 Task: open an excel sheet and write heading  Cash Flow TrackerAdd Dates in a column and its values below  '2023-05-01, 2023-05-03, 2023-05-06, 2023-05-10, 2023-05-15, 2023-05-20, 2023-05-25 & 2023-05-31'Add Descriptions in next column and its values below  Monthly Salary, Grocery Shopping, Dining Out., Utility Bill, Transportation, Entertainment, Miscellaneous & Total. Add Amount in next column and its values below  $2,500, $100, $50, $150, $30, $50, $20& $400. Add Income/ Expense in next column and its values below  Income, Expenses, Expenses, Expenses, Expenses, Expenses & Expenses. Add Balance in next column and its values below  $2,500, $2,400, $2,350, $2,200, $2,170, $2,120, $2,100 & $2100. Save page Attendance Sheet for Weekly Tracking
Action: Mouse moved to (27, 144)
Screenshot: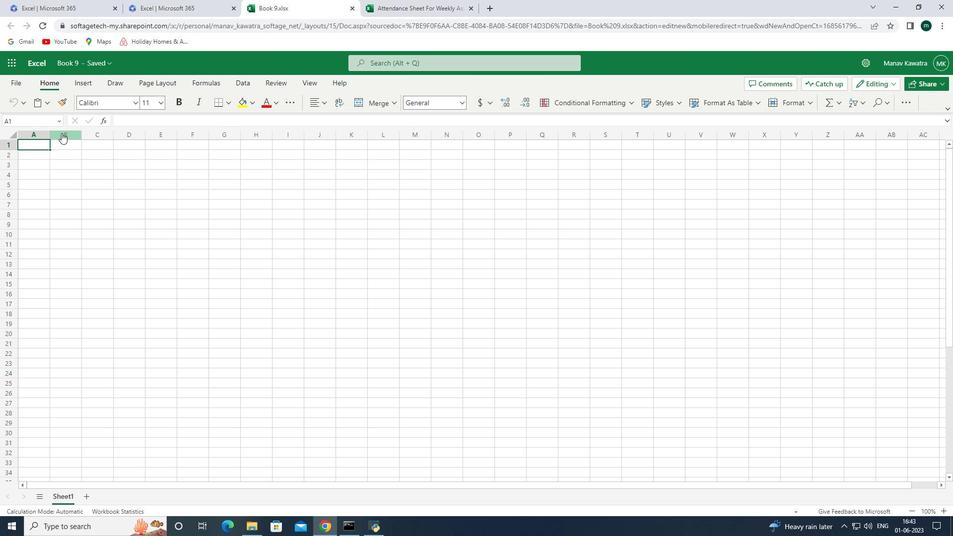 
Action: Mouse pressed left at (27, 144)
Screenshot: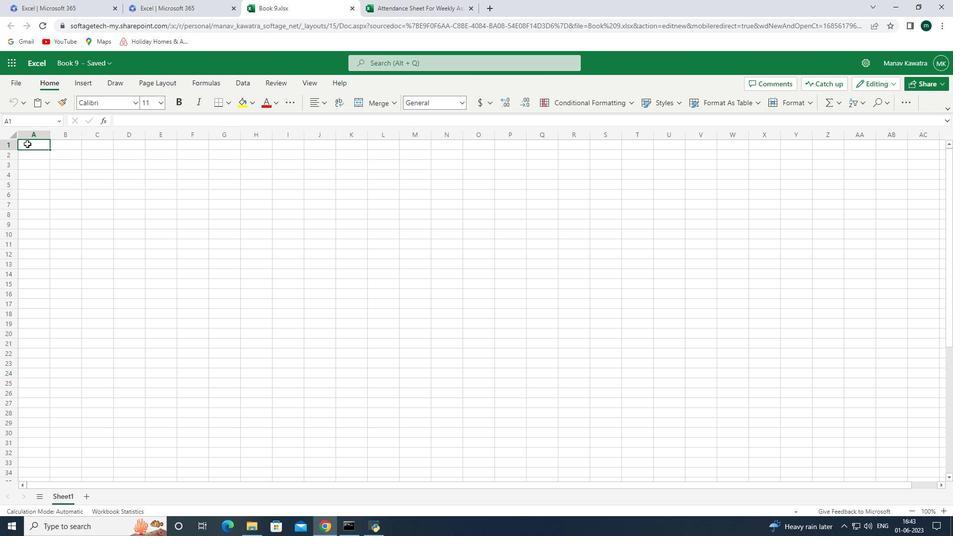 
Action: Key pressed <Key.shift><Key.shift><Key.shift><Key.shift><Key.shift><Key.shift><Key.shift><Key.shift><Key.shift><Key.shift><Key.shift><Key.shift><Key.shift><Key.shift><Key.shift><Key.shift><Key.shift><Key.shift><Key.shift>Cash<Key.space><Key.shift><Key.shift><Key.shift><Key.shift><Key.shift><Key.shift><Key.shift><Key.shift><Key.shift><Key.shift><Key.shift><Key.shift><Key.shift><Key.shift><Key.shift><Key.shift><Key.shift><Key.shift><Key.shift><Key.shift><Key.shift><Key.shift><Key.shift>Flow<Key.space><Key.shift><Key.shift><Key.shift><Key.shift><Key.shift><Key.shift><Key.shift><Key.shift><Key.shift><Key.shift><Key.shift><Key.shift><Key.shift><Key.shift><Key.shift><Key.shift><Key.shift><Key.shift><Key.shift><Key.shift><Key.shift><Key.shift><Key.shift><Key.shift><Key.shift><Key.shift><Key.shift><Key.shift><Key.shift><Key.shift><Key.shift><Key.shift><Key.shift><Key.shift><Key.shift><Key.shift><Key.shift><Key.shift><Key.shift><Key.shift><Key.shift><Key.shift><Key.shift><Key.shift><Key.shift><Key.shift><Key.shift><Key.shift><Key.shift><Key.shift><Key.shift><Key.shift><Key.shift><Key.shift><Key.shift><Key.shift><Key.shift><Key.shift><Key.shift><Key.shift><Key.shift><Key.shift><Key.shift><Key.shift>Tracker<Key.space><Key.enter><Key.shift><Key.shift><Key.shift><Key.shift><Key.shift><Key.shift><Key.shift><Key.shift><Key.shift><Key.shift><Key.shift><Key.shift><Key.shift><Key.shift><Key.shift><Key.shift><Key.shift><Key.shift><Key.shift><Key.shift>Dates<Key.space><Key.enter>2023-05-01<Key.enter>2023-05-03<Key.enter>2023-050<Key.backspace>-06<Key.enter>2023-05-10<Key.enter>2023-05-15<Key.enter>2023-05-20<Key.enter><Key.up><Key.up><Key.up><Key.up><Key.up><Key.up><Key.down><Key.down><Key.down><Key.down><Key.down><Key.down>2023-05-25<Key.enter>25-<Key.backspace><Key.backspace><Key.backspace><Key.backspace><Key.backspace><Key.backspace><Key.backspace><Key.backspace><Key.backspace><Key.backspace><Key.backspace><Key.backspace><Key.backspace><Key.backspace><Key.backspace><Key.backspace><Key.backspace><Key.backspace><Key.backspace><Key.backspace><Key.backspace><Key.backspace><Key.backspace><Key.backspace><Key.backspace><Key.backspace><Key.backspace><Key.backspace><Key.backspace><Key.backspace><Key.backspace><Key.backspace><Key.backspace><Key.backspace>2023-05-31<Key.enter><Key.right><Key.up><Key.up><Key.up><Key.up><Key.up><Key.up><Key.up><Key.up><Key.up><Key.shift><Key.shift><Key.shift>Dw<Key.backspace>escrio<Key.backspace>ptions<Key.enter>
Screenshot: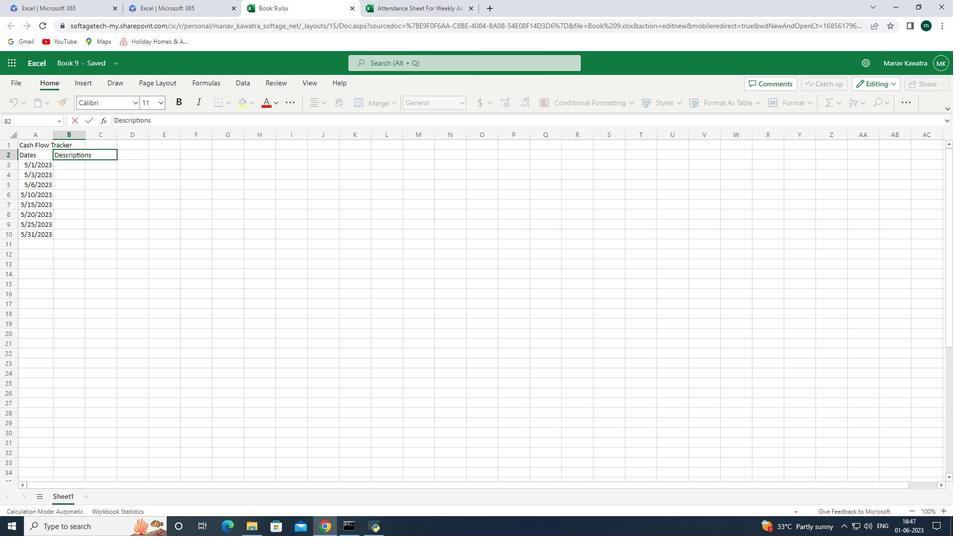 
Action: Mouse moved to (83, 132)
Screenshot: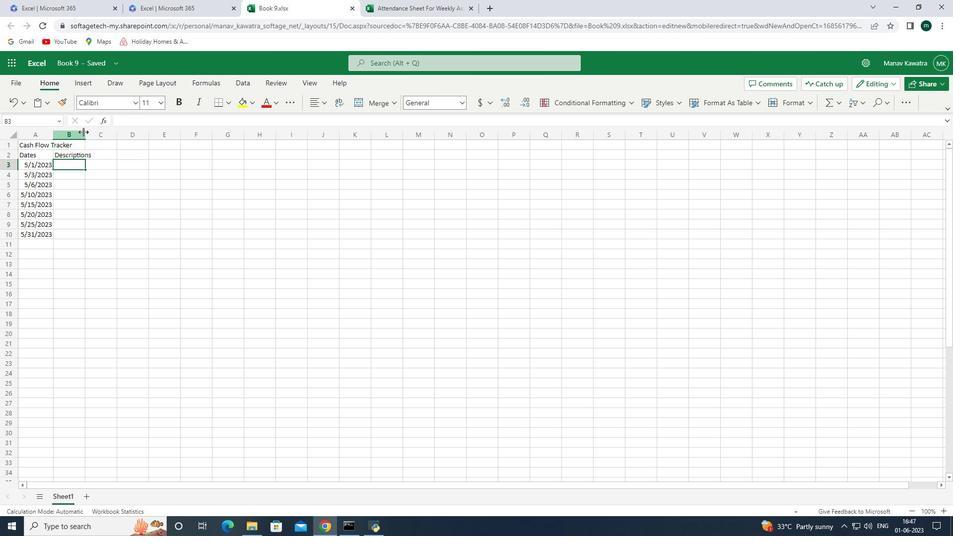 
Action: Mouse pressed left at (83, 132)
Screenshot: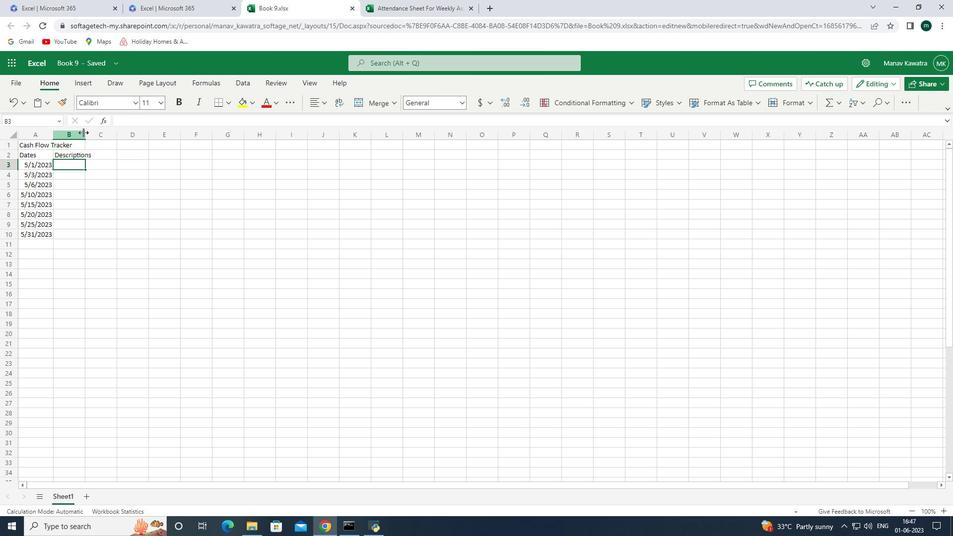 
Action: Mouse pressed left at (83, 132)
Screenshot: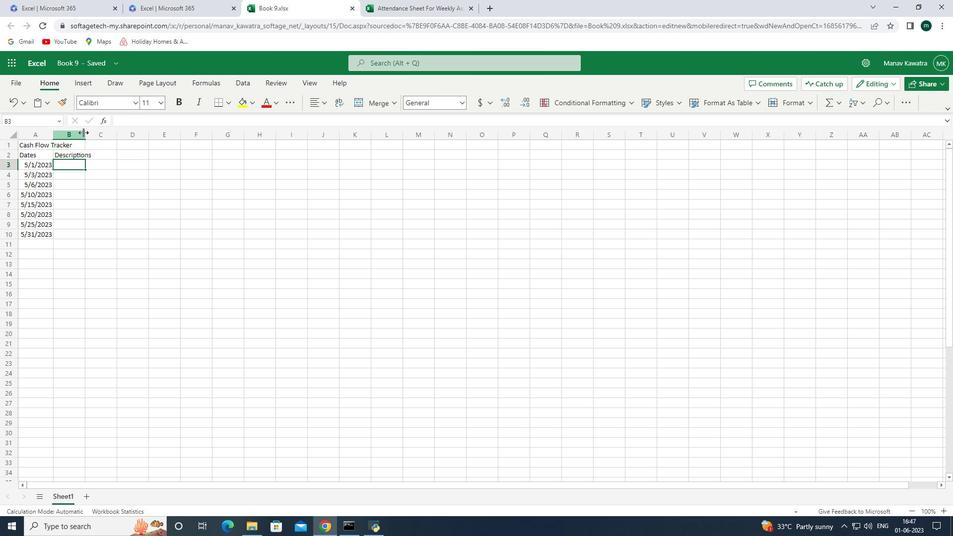 
Action: Mouse moved to (75, 159)
Screenshot: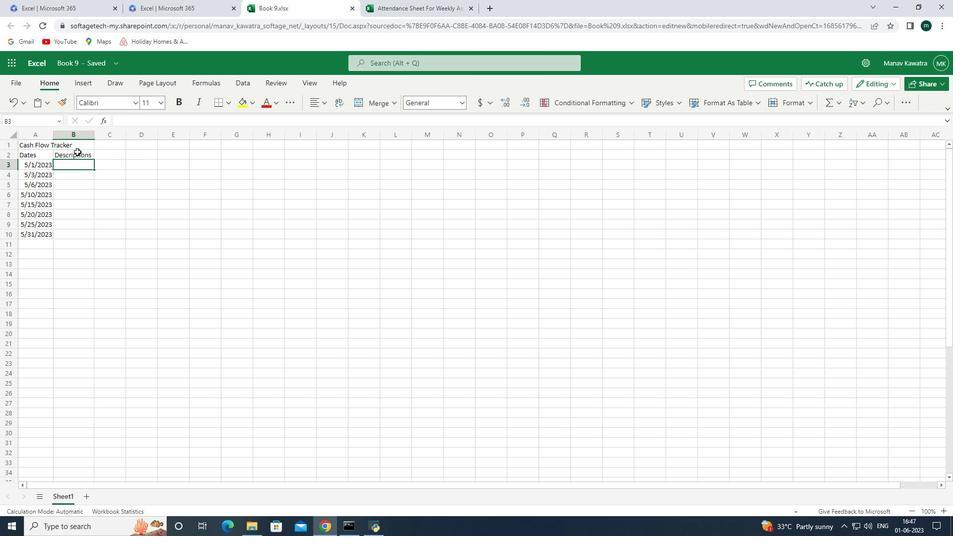
Action: Key pressed <Key.down><Key.up><Key.down><Key.up><Key.shift><Key.shift><Key.shift><Key.shift><Key.shift><Key.shift><Key.shift><Key.shift><Key.shift><Key.shift>Mm<Key.backspace><Key.shift>On<Key.backspace><Key.backspace>ontg<Key.backspace>h<Key.space><Key.backspace>ly<Key.space><Key.shift>Sa;a<Key.backspace><Key.backspace>laar<Key.backspace><Key.backspace>ry<Key.space><Key.enter><Key.shift>Grocery<Key.space><Key.shift><Key.shift><Key.shift><Key.shift><Key.shift><Key.shift><Key.shift><Key.shift><Key.shift><Key.shift><Key.shift><Key.shift><Key.shift><Key.shift><Key.shift><Key.shift><Key.shift><Key.shift><Key.shift><Key.shift><Key.shift><Key.shift><Key.shift>Shopping<Key.space><Key.enter><Key.shift><Key.shift><Key.shift><Key.shift><Key.shift><Key.shift><Key.shift><Key.shift>Dining<Key.space><Key.shift>Out<Key.space><Key.enter><Key.shift><Key.shift><Key.shift>Utili<Key.backspace><Key.backspace>lity<Key.space><Key.shift><Key.shift><Key.shift><Key.shift><Key.shift><Key.shift><Key.shift><Key.shift><Key.shift><Key.shift><Key.shift><Key.shift><Key.shift><Key.shift><Key.shift><Key.shift><Key.shift><Key.shift><Key.shift><Key.shift><Key.shift><Key.shift><Key.shift><Key.shift><Key.shift><Key.shift><Key.shift><Key.shift><Key.shift><Key.shift><Key.shift><Key.shift><Key.shift><Key.shift><Key.shift><Key.shift><Key.shift><Key.shift><Key.shift><Key.shift><Key.shift><Key.shift><Key.shift><Key.shift><Key.shift><Key.shift><Key.shift><Key.shift><Key.shift><Key.shift><Key.shift><Key.shift><Key.shift><Key.shift><Key.shift><Key.shift><Key.shift><Key.shift><Key.shift><Key.shift><Key.shift><Key.shift>Bill<Key.enter><Key.shift>Transportatiom<Key.backspace><Key.enter><Key.up>
Screenshot: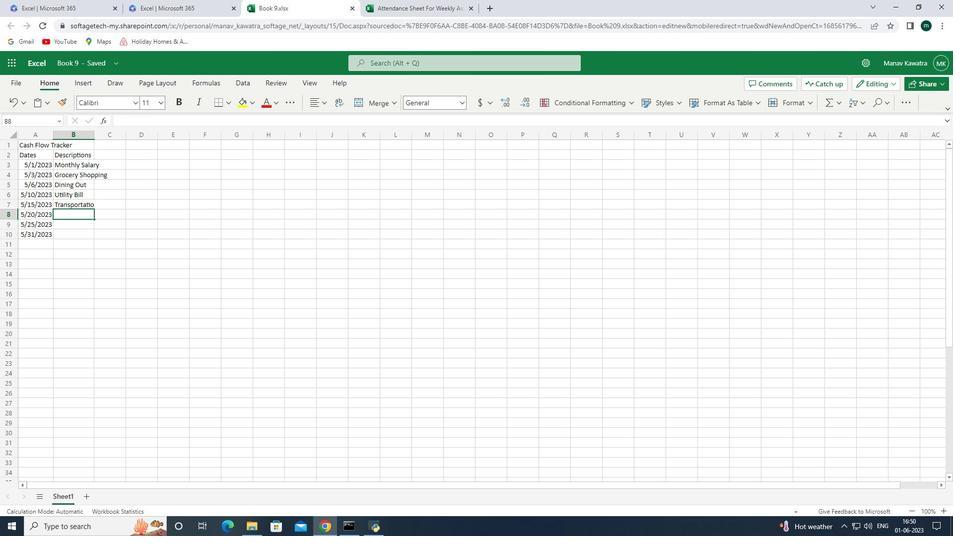 
Action: Mouse moved to (70, 206)
Screenshot: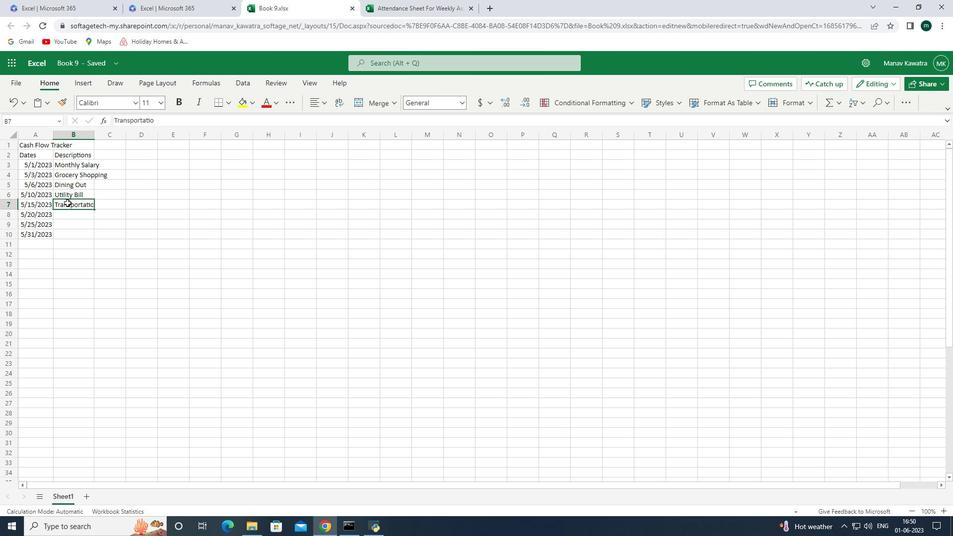 
Action: Mouse pressed left at (70, 206)
Screenshot: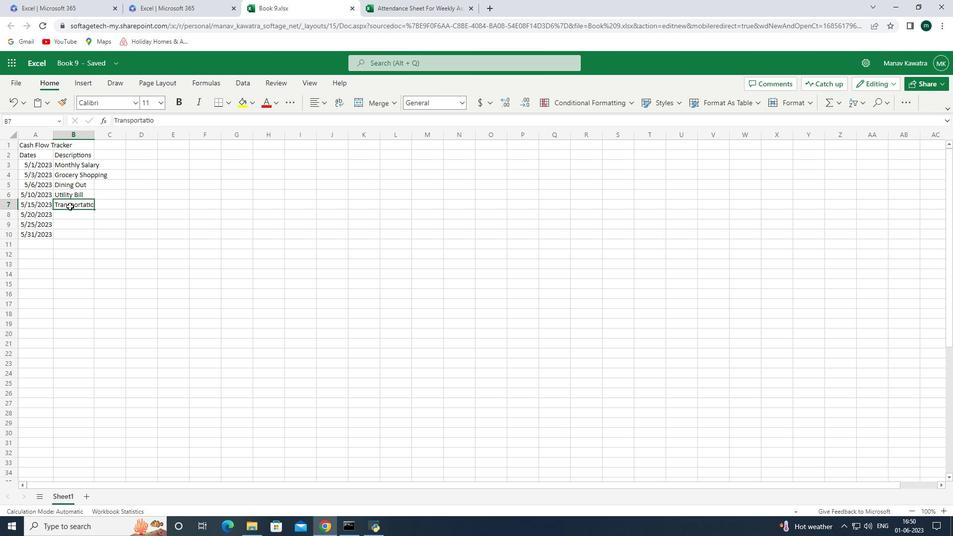 
Action: Mouse pressed left at (70, 206)
Screenshot: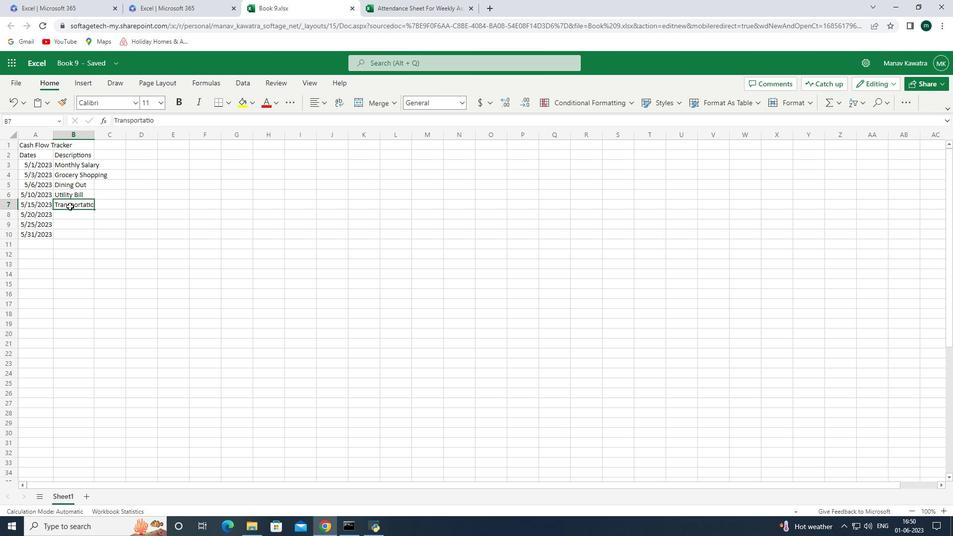 
Action: Key pressed n<Key.enter><Key.space><Key.shift><Key.shift><Key.shift><Key.shift><Key.shift><Key.shift><Key.shift><Key.shift><Key.shift><Key.shift><Key.shift><Key.shift><Key.shift><Key.shift><Key.shift><Key.shift><Key.shift><Key.shift><Key.shift><Key.shift><Key.shift><Key.shift><Key.shift>Entertaing<Key.backspace>ment<Key.space><Key.enter>mi<Key.backspace><Key.backspace><Key.shift_r><Key.shift_r><Key.shift_r><Key.shift_r><Key.shift_r><Key.shift_r><Key.shift_r><Key.shift_r>Miscellaneous<Key.space><Key.enter><Key.up><Key.down><Key.shift>Total<Key.enter>
Screenshot: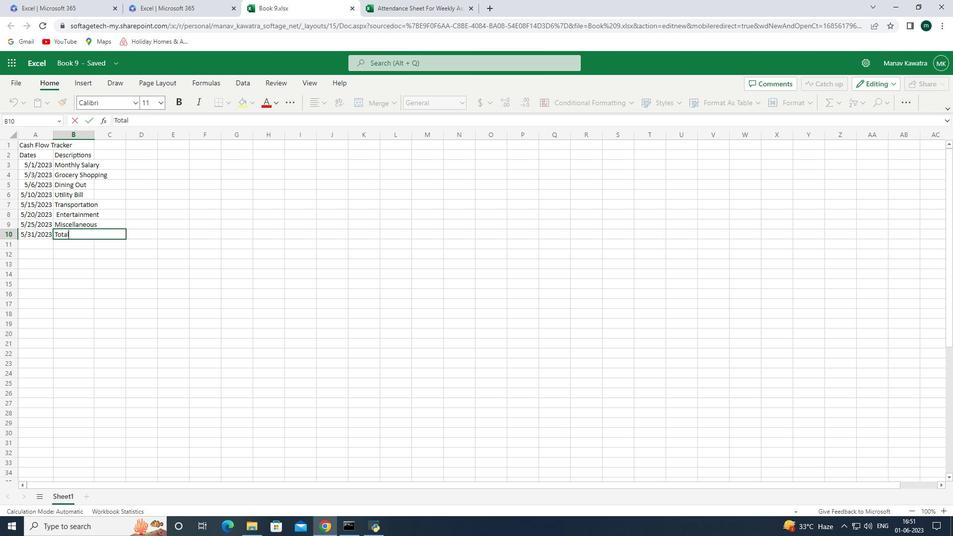
Action: Mouse moved to (53, 136)
Screenshot: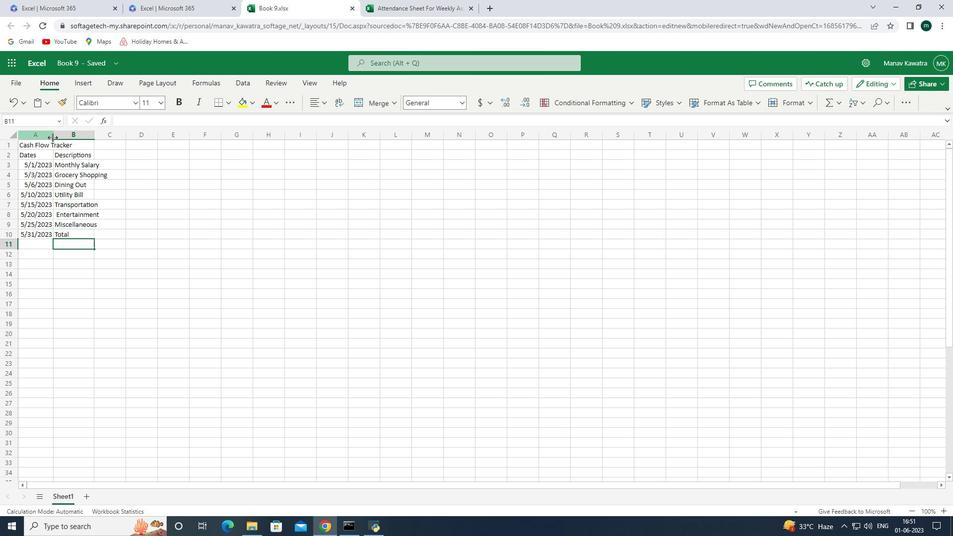 
Action: Mouse pressed left at (53, 136)
Screenshot: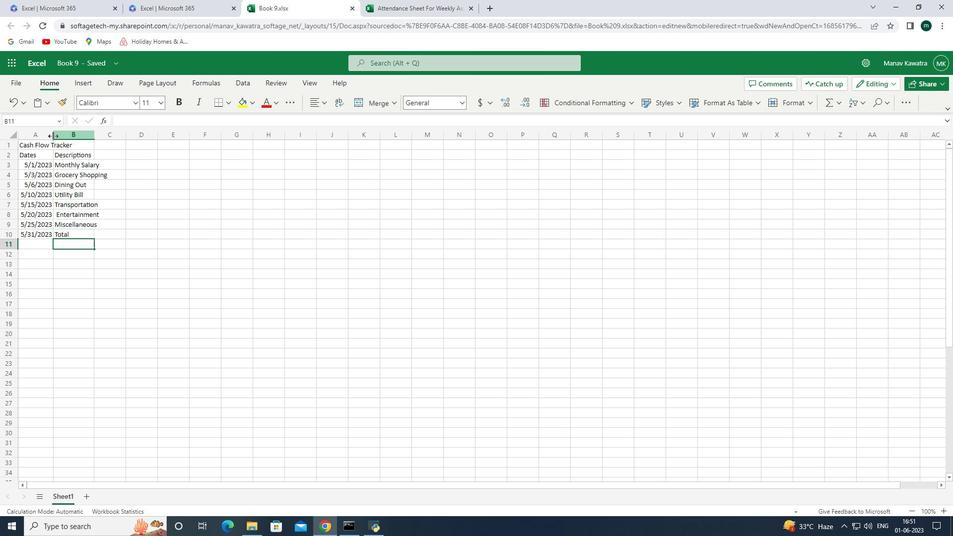 
Action: Mouse pressed left at (53, 136)
Screenshot: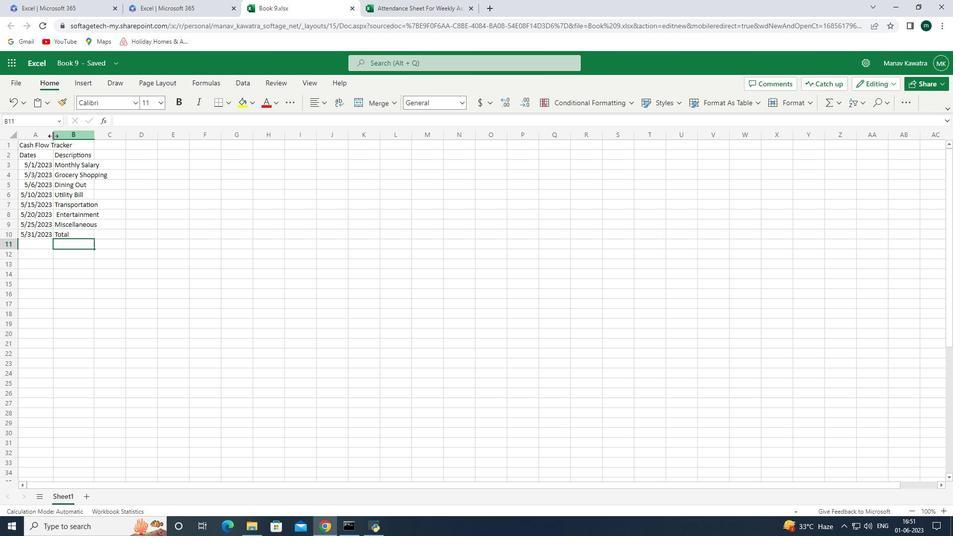 
Action: Mouse moved to (116, 134)
Screenshot: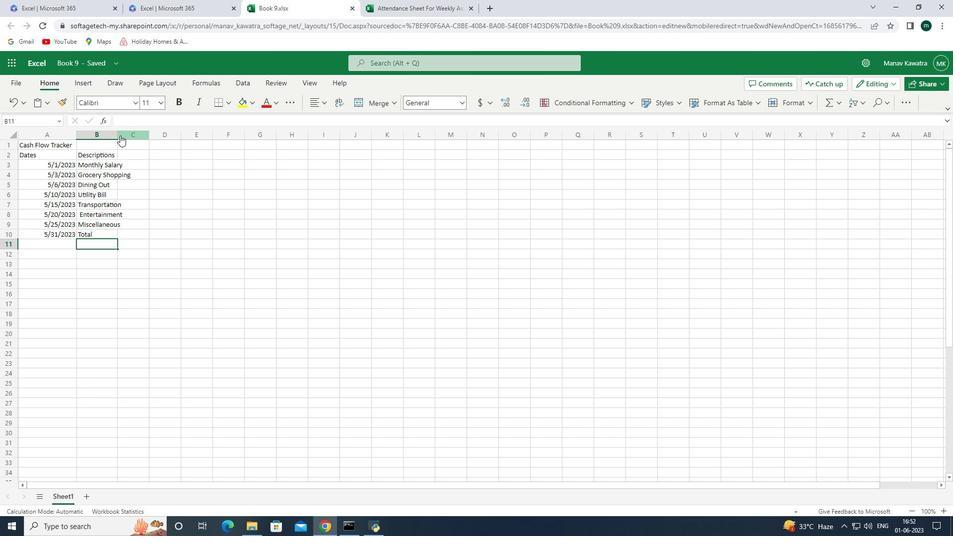 
Action: Mouse pressed left at (116, 134)
Screenshot: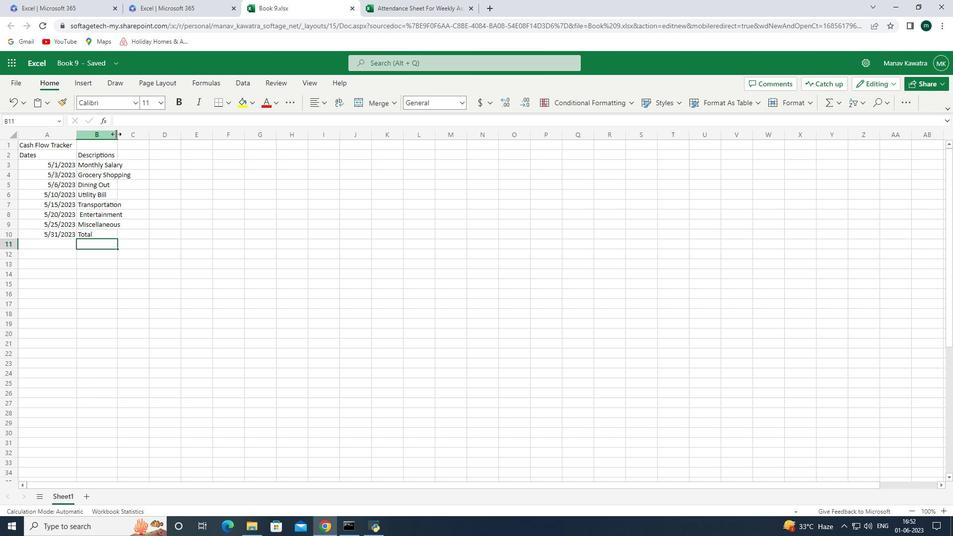 
Action: Mouse pressed left at (116, 134)
Screenshot: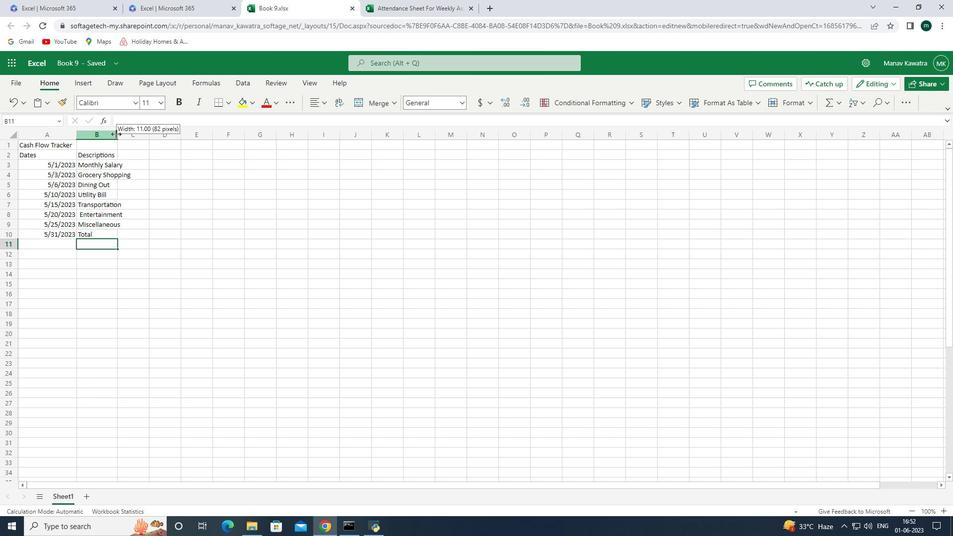 
Action: Mouse moved to (76, 132)
Screenshot: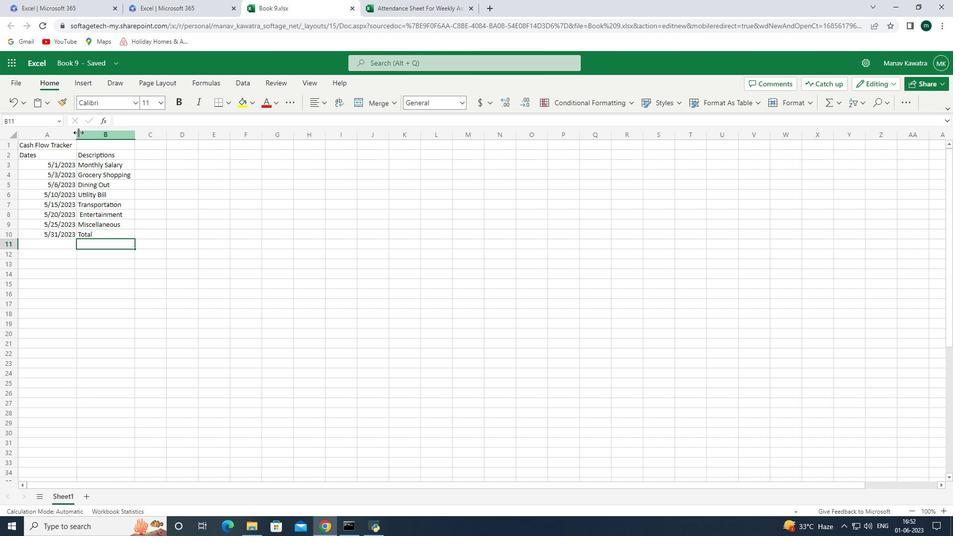 
Action: Mouse pressed left at (76, 132)
Screenshot: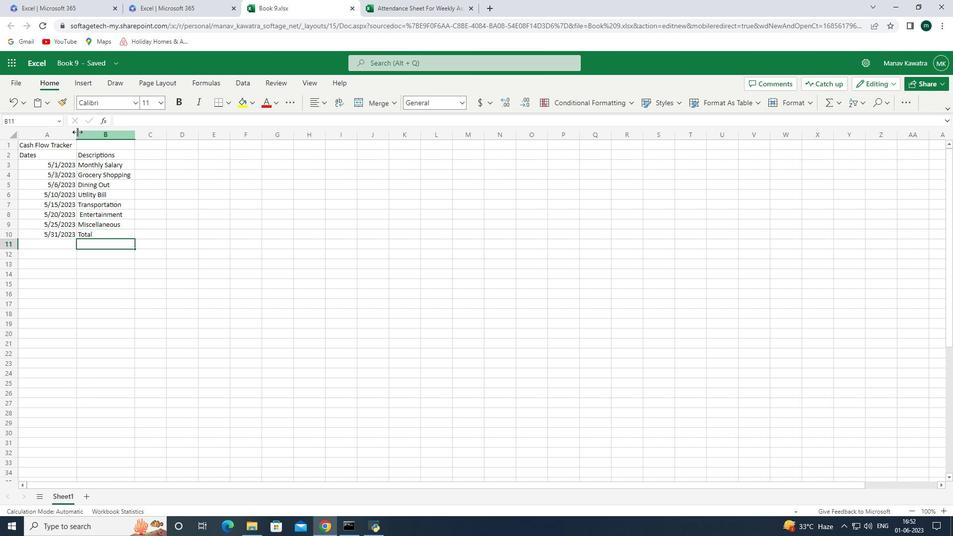 
Action: Mouse moved to (144, 157)
Screenshot: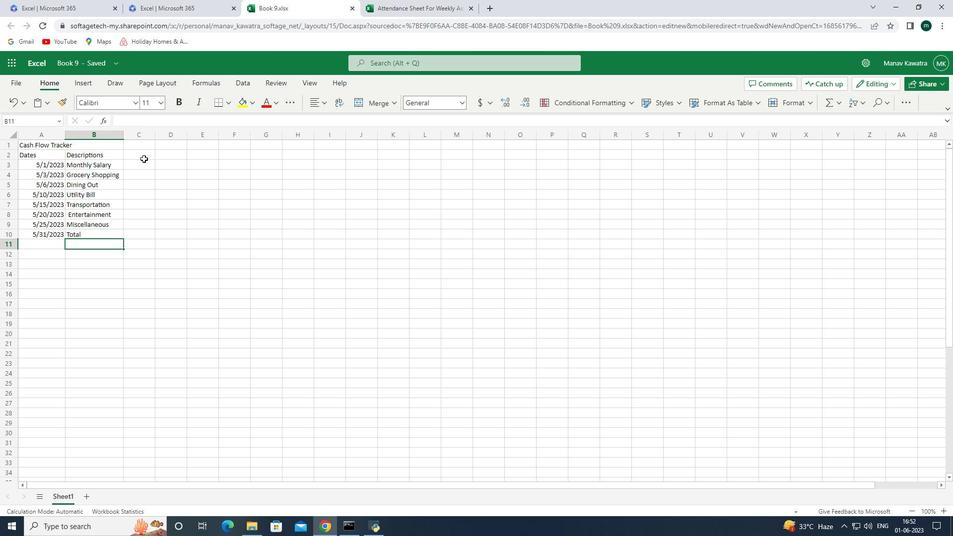 
Action: Mouse pressed left at (144, 157)
Screenshot: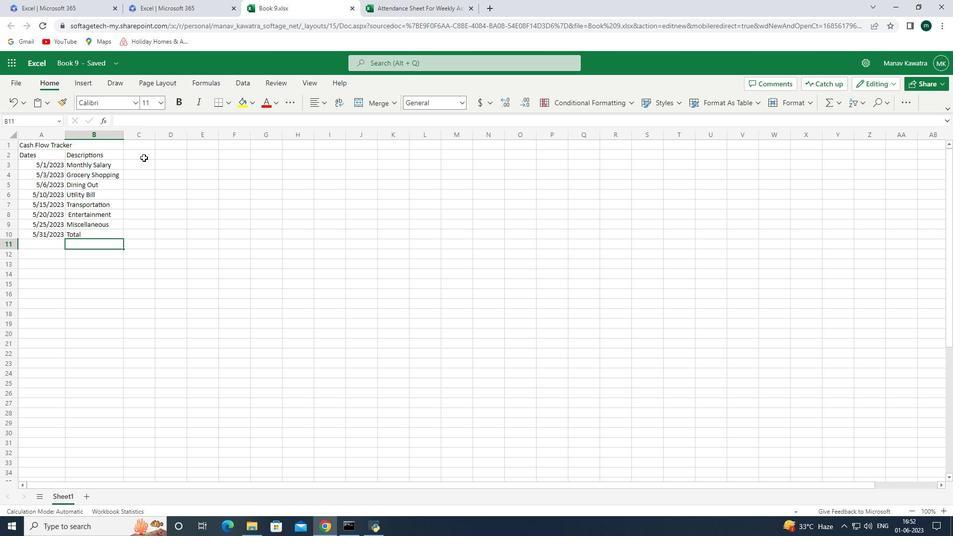 
Action: Mouse moved to (144, 157)
Screenshot: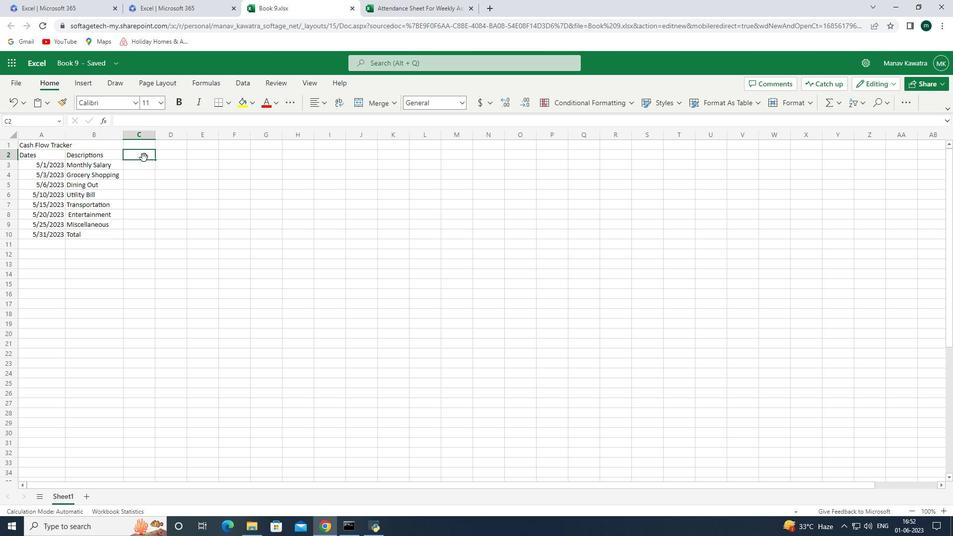 
Action: Key pressed <Key.down><Key.down><Key.up><Key.up><Key.down><Key.shift><Key.shift><Key.shift><Key.shift><Key.shift><Key.shift><Key.shift><Key.shift><Key.shift><Key.shift><Key.shift><Key.shift><Key.shift><Key.shift><Key.shift><Key.shift><Key.shift><Key.shift><Key.shift><Key.shift><Key.shift><Key.shift><Key.shift><Key.shift><Key.shift><Key.shift><Key.up><Key.shift><Key.shift><Key.shift><Key.shift><Key.shift><Key.shift><Key.shift><Key.shift><Key.shift><Key.shift><Key.shift>Amount<Key.space><Key.space><Key.space><Key.backspace><Key.backspace><Key.down>4<Key.backspace><Key.shift><Key.shift><Key.shift><Key.shift><Key.shift><Key.shift><Key.shift><Key.shift><Key.shift><Key.shift><Key.shift><Key.shift><Key.shift><Key.shift><Key.shift><Key.shift><Key.shift><Key.shift>$2,500<Key.enter><Key.shift><Key.shift><Key.shift><Key.shift><Key.shift><Key.shift><Key.shift><Key.shift><Key.shift><Key.shift><Key.shift><Key.shift>$100<Key.enter><Key.shift><Key.shift><Key.shift><Key.shift><Key.shift><Key.shift><Key.shift><Key.shift><Key.shift><Key.shift><Key.shift><Key.shift><Key.shift><Key.shift><Key.shift><Key.shift><Key.shift><Key.shift><Key.shift><Key.shift><Key.shift><Key.shift><Key.shift><Key.shift><Key.shift><Key.shift><Key.shift>$50<Key.enter><Key.shift><Key.shift><Key.shift><Key.shift><Key.shift><Key.shift>$150<Key.enter><Key.shift><Key.shift><Key.shift><Key.shift><Key.shift><Key.shift><Key.shift><Key.shift><Key.shift><Key.shift><Key.shift><Key.shift><Key.shift><Key.shift>$30<Key.enter><Key.shift><Key.shift><Key.shift><Key.shift><Key.shift><Key.shift><Key.shift><Key.shift><Key.shift><Key.shift><Key.shift><Key.shift><Key.shift><Key.shift><Key.shift><Key.shift><Key.shift><Key.shift><Key.shift><Key.shift><Key.shift><Key.shift><Key.shift><Key.shift><Key.shift><Key.shift><Key.shift><Key.shift><Key.shift><Key.shift>$50<Key.enter><Key.shift><Key.shift><Key.shift><Key.shift><Key.shift><Key.shift><Key.shift><Key.shift><Key.shift><Key.shift><Key.shift><Key.shift><Key.shift><Key.shift><Key.shift><Key.shift><Key.shift><Key.shift><Key.shift><Key.shift><Key.shift><Key.shift><Key.shift><Key.shift><Key.shift><Key.shift><Key.shift><Key.shift><Key.shift><Key.shift><Key.shift><Key.shift><Key.shift><Key.shift><Key.shift><Key.shift><Key.shift><Key.shift><Key.shift><Key.shift><Key.shift><Key.shift><Key.shift><Key.shift><Key.shift><Key.shift><Key.shift><Key.shift><Key.shift><Key.shift><Key.shift><Key.shift><Key.shift><Key.shift><Key.shift><Key.shift><Key.shift><Key.shift><Key.shift><Key.shift>$20<Key.enter><Key.shift><Key.shift><Key.shift><Key.shift><Key.shift><Key.shift><Key.shift><Key.shift><Key.shift><Key.shift><Key.shift><Key.shift><Key.shift><Key.shift><Key.shift><Key.shift><Key.shift><Key.shift><Key.shift><Key.shift><Key.shift><Key.shift><Key.shift>$400<Key.enter><Key.right><Key.up><Key.up><Key.up><Key.up><Key.up><Key.up><Key.up><Key.up><Key.up><Key.shift><Key.shift><Key.shift><Key.shift><Key.shift><Key.shift><Key.shift><Key.shift><Key.shift><Key.shift><Key.shift><Key.shift><Key.shift><Key.shift><Key.shift><Key.shift><Key.shift><Key.shift><Key.shift><Key.shift><Key.shift>Add<Key.space>i<Key.backspace><Key.shift><Key.shift><Key.shift><Key.shift><Key.shift><Key.shift>Income/<Key.space><Key.shift>Expense<Key.space><Key.enter>
Screenshot: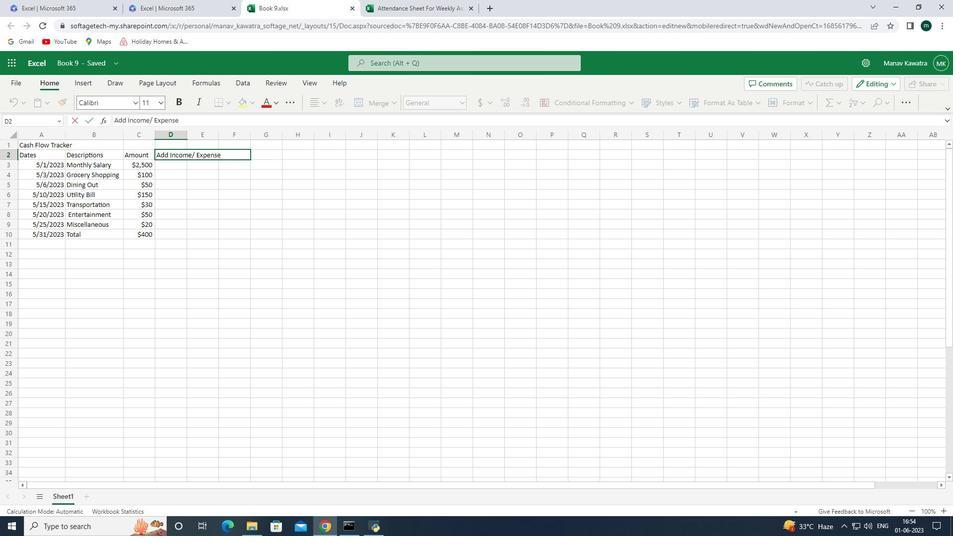 
Action: Mouse moved to (187, 132)
Screenshot: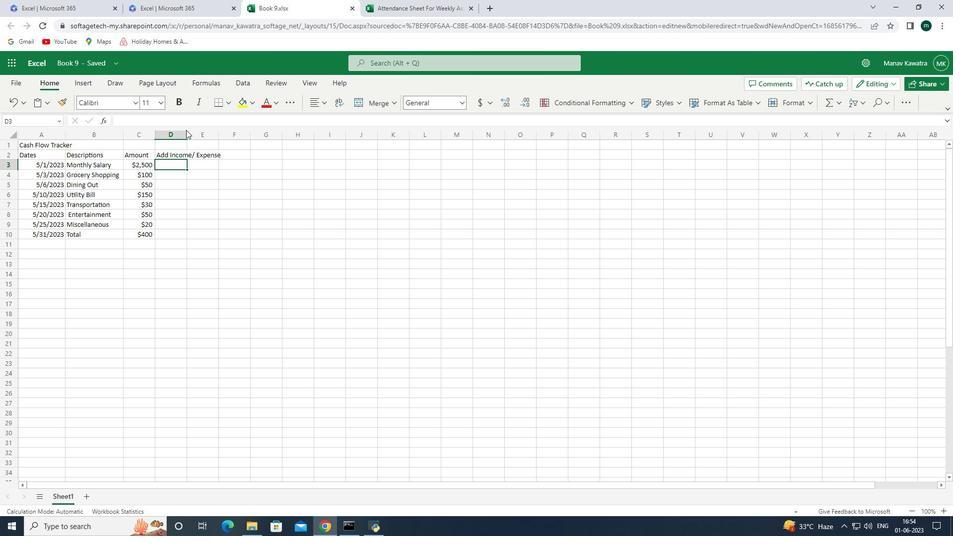 
Action: Mouse pressed left at (187, 132)
Screenshot: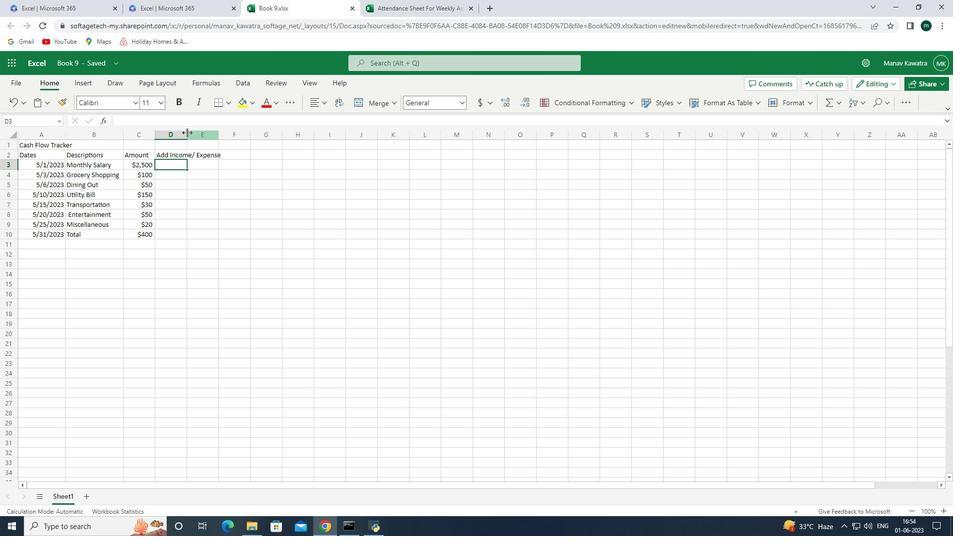 
Action: Mouse pressed left at (187, 132)
Screenshot: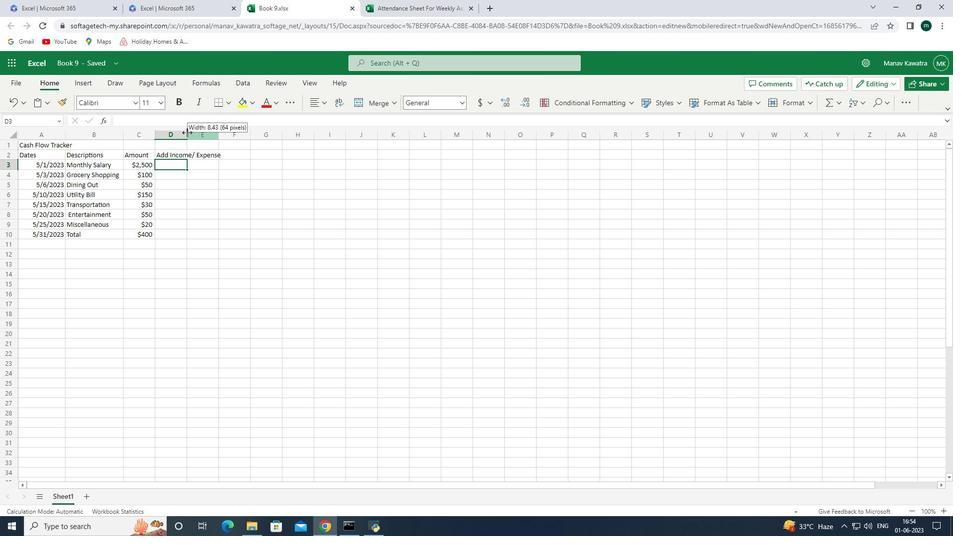 
Action: Mouse moved to (195, 154)
Screenshot: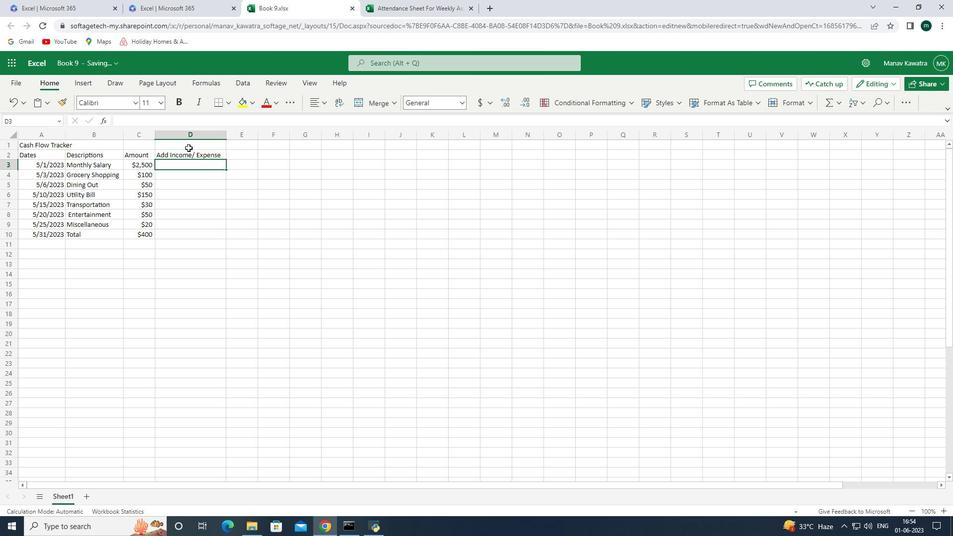 
Action: Key pressed <Key.shift_r><Key.shift_r><Key.shift_r><Key.shift_r><Key.shift_r><Key.shift_r><Key.shift_r><Key.shift_r><Key.shift_r><Key.shift_r><Key.shift_r>Income<Key.space><Key.enter>
Screenshot: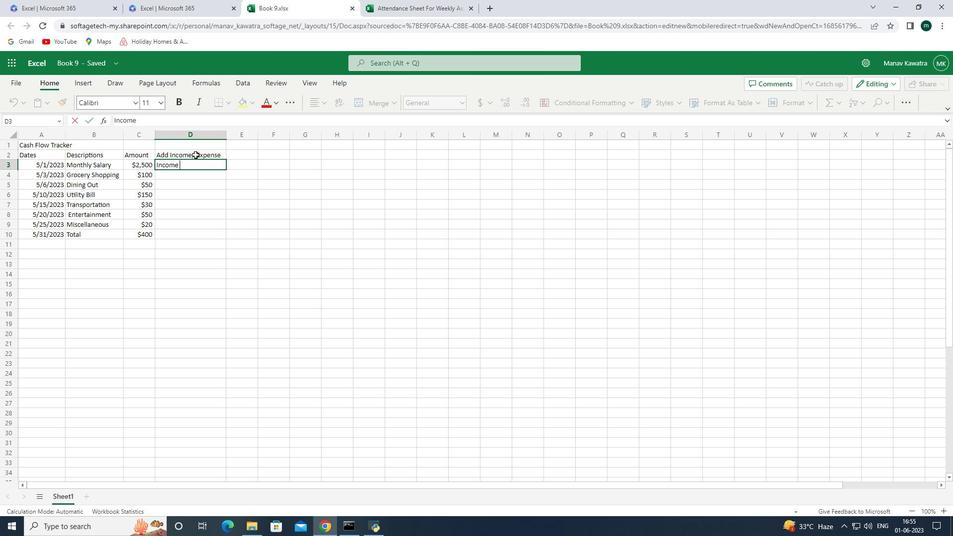 
Action: Mouse moved to (194, 154)
Screenshot: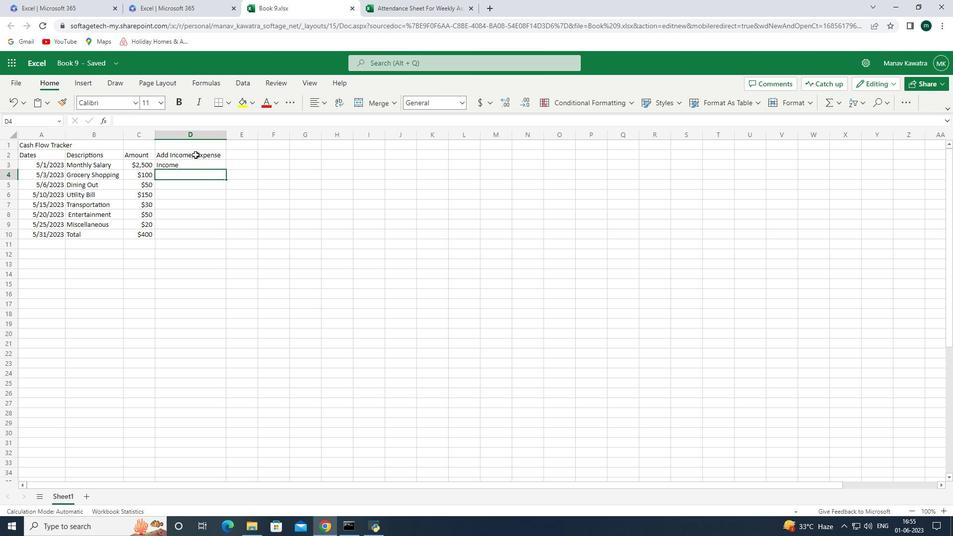 
Action: Mouse pressed left at (194, 154)
Screenshot: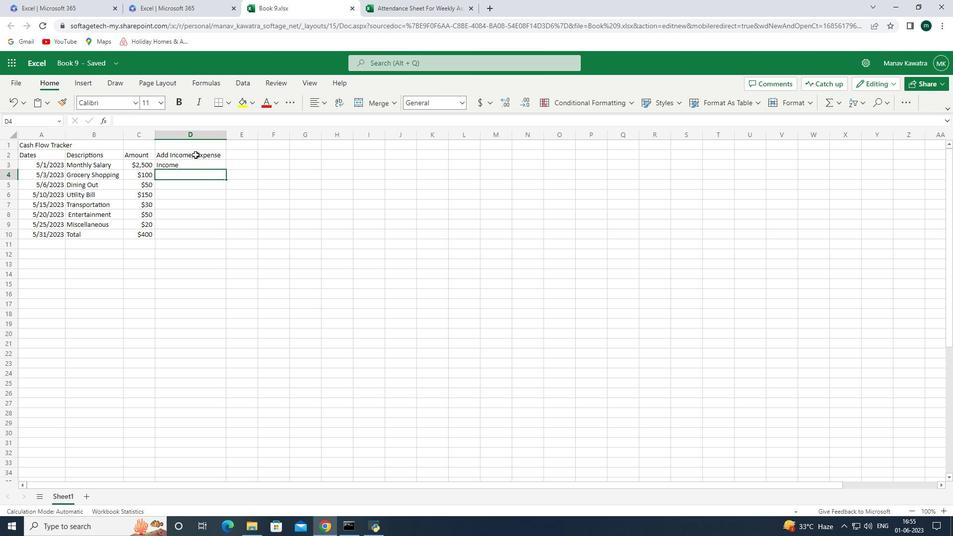 
Action: Mouse pressed left at (194, 154)
Screenshot: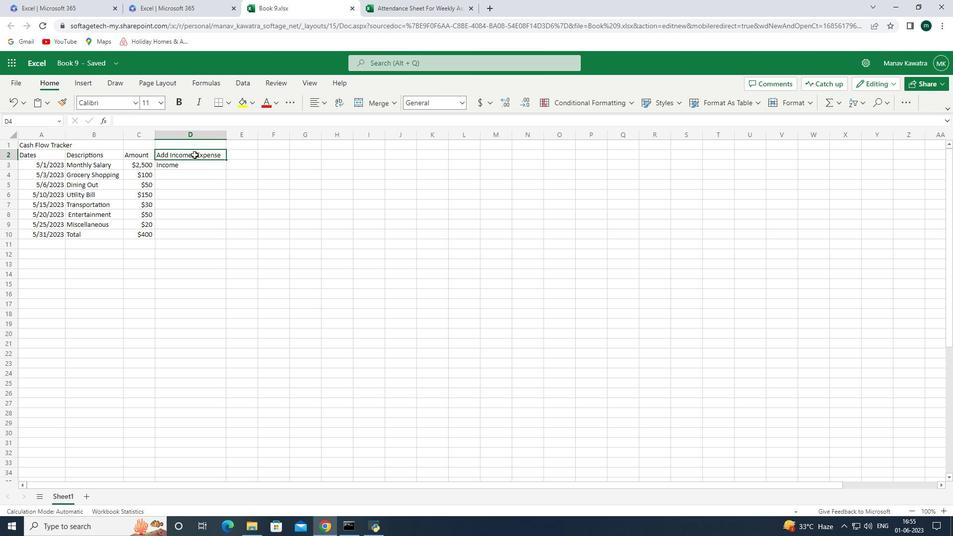 
Action: Mouse moved to (169, 156)
Screenshot: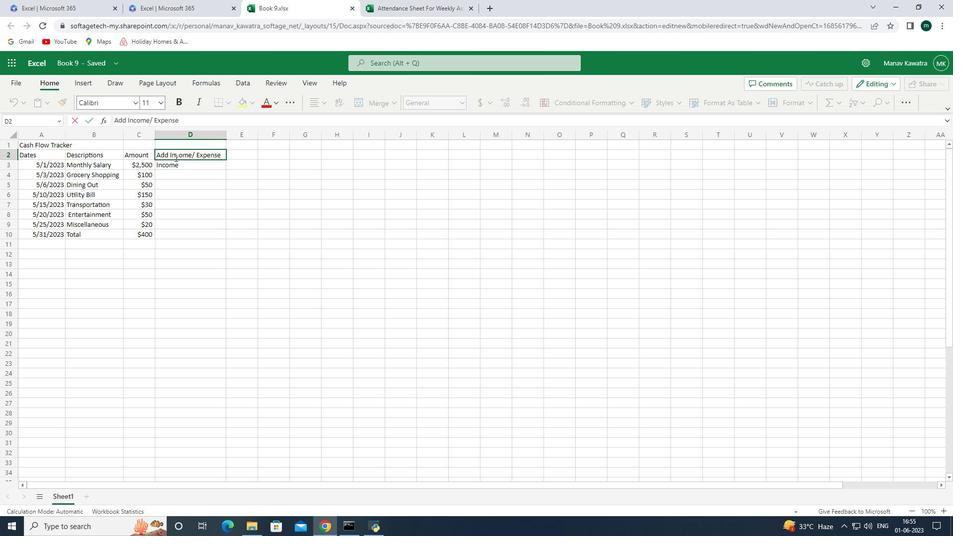 
Action: Mouse pressed left at (169, 156)
Screenshot: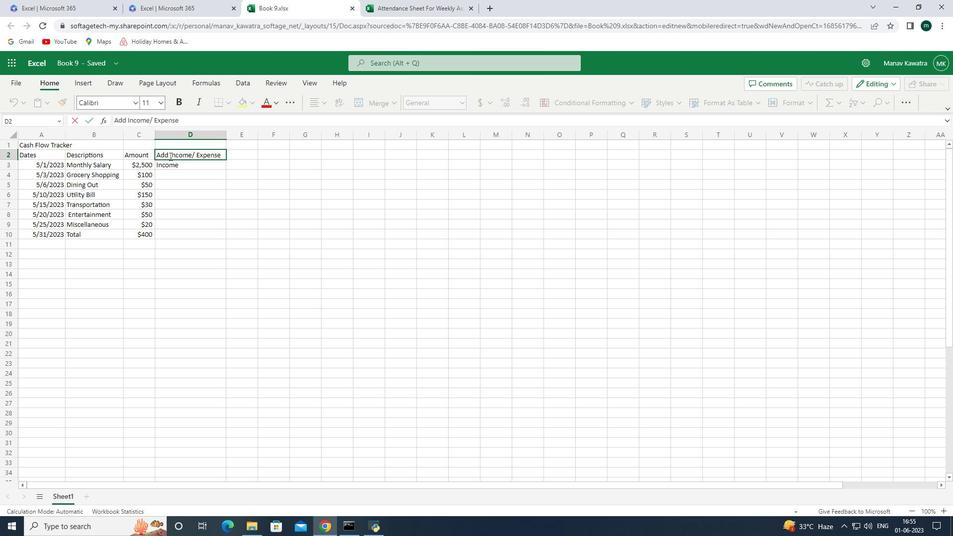 
Action: Mouse moved to (193, 177)
Screenshot: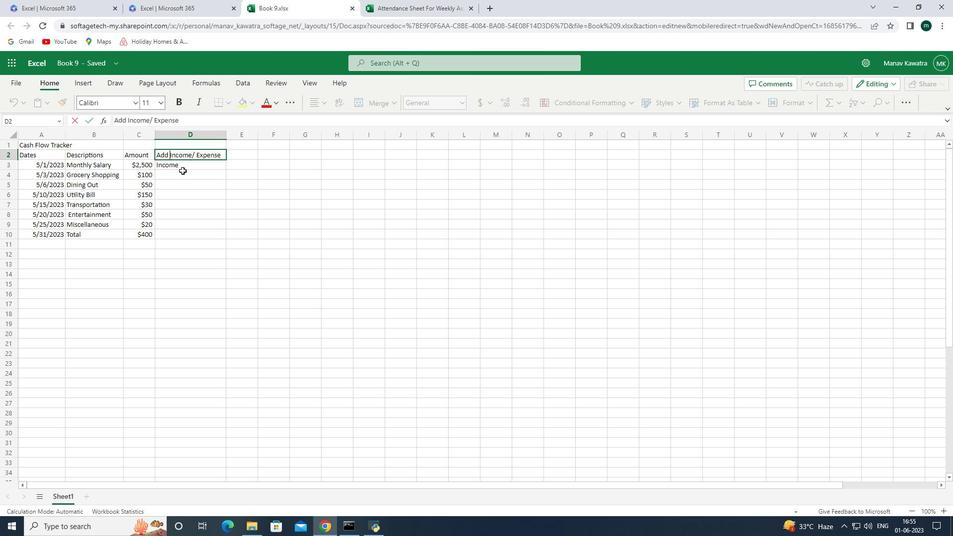 
Action: Key pressed <Key.backspace><Key.backspace><Key.backspace>
Screenshot: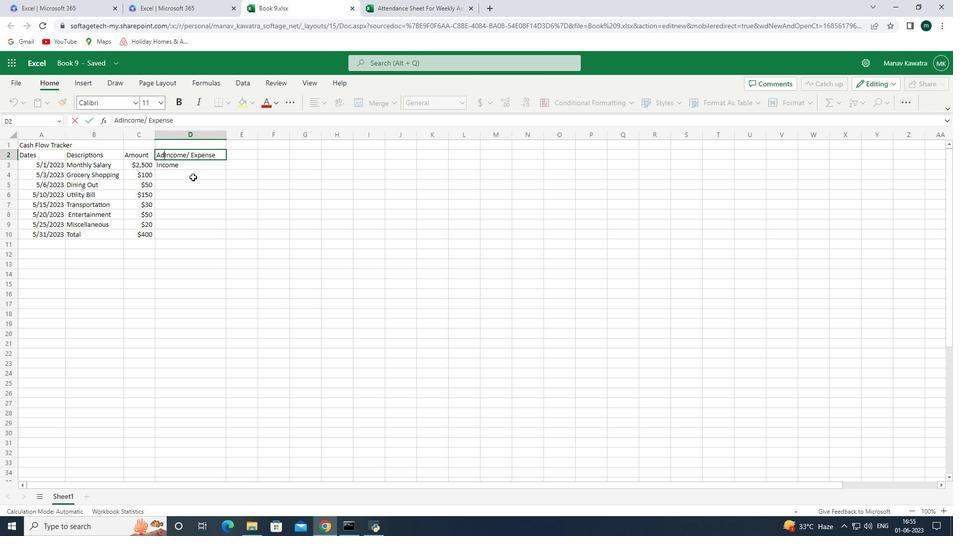 
Action: Mouse moved to (192, 175)
Screenshot: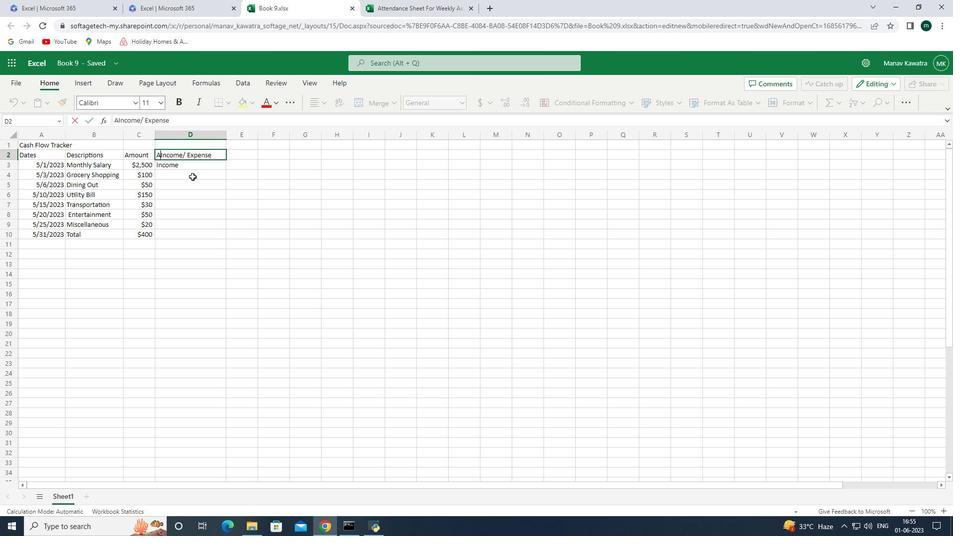 
Action: Key pressed <Key.backspace><Key.enter>
Screenshot: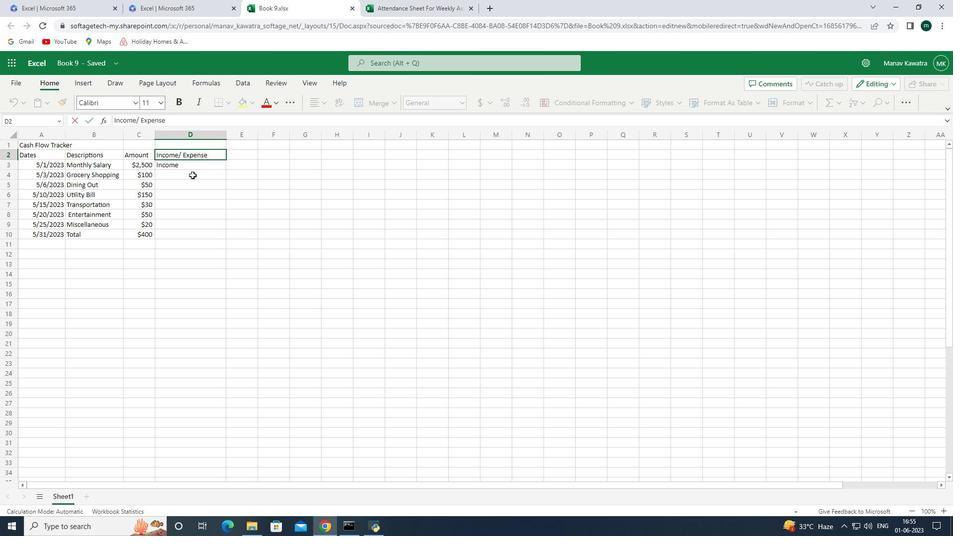 
Action: Mouse moved to (191, 175)
Screenshot: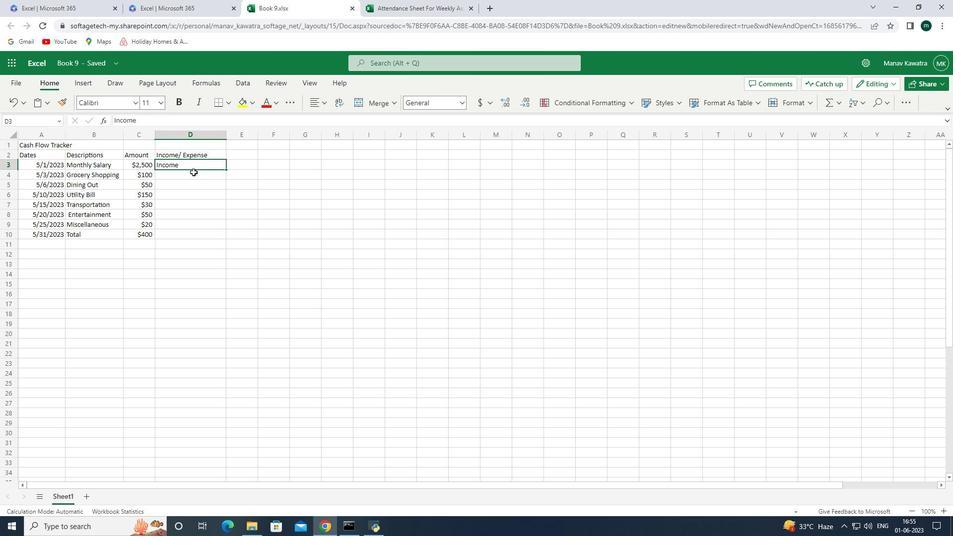 
Action: Mouse pressed left at (191, 175)
Screenshot: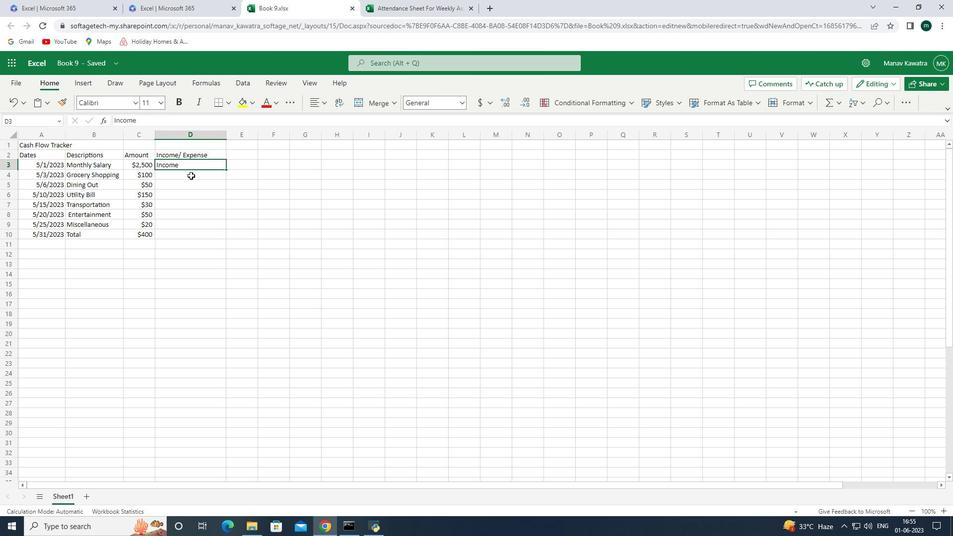 
Action: Key pressed <Key.shift>Expense<Key.enter><Key.shift>E<Key.enter><Key.shift>e<Key.backspace><Key.shift>E<Key.backspace><Key.backspace><Key.shift><Key.shift><Key.shift><Key.shift>E<Key.enter><Key.shift><Key.shift><Key.shift><Key.shift>E<Key.enter><Key.shift><Key.shift><Key.shift><Key.shift><Key.shift><Key.shift><Key.shift><Key.shift><Key.shift>E<Key.enter><Key.shift><Key.shift><Key.shift><Key.shift><Key.shift><Key.shift><Key.shift><Key.shift>E<Key.enter><Key.shift><Key.shift><Key.shift><Key.shift><Key.shift><Key.shift><Key.shift>E<Key.enter><Key.right><Key.up><Key.up><Key.up><Key.up><Key.up><Key.up><Key.up><Key.up><Key.up><Key.shift><Key.shift><Key.shift><Key.shift><Key.shift>Balance<Key.space><Key.enter><Key.shift><Key.shift><Key.shift><Key.shift><Key.shift><Key.shift><Key.shift><Key.shift><Key.shift><Key.shift><Key.shift><Key.shift><Key.shift><Key.shift><Key.shift><Key.shift><Key.shift><Key.shift><Key.shift><Key.shift><Key.shift><Key.shift><Key.shift><Key.shift><Key.shift><Key.shift>$2,500<Key.enter><Key.shift><Key.shift><Key.shift><Key.shift><Key.shift><Key.shift><Key.shift><Key.shift><Key.shift><Key.shift><Key.shift><Key.shift><Key.shift><Key.shift><Key.shift><Key.shift><Key.shift><Key.shift><Key.shift><Key.shift>$2,400<Key.enter><Key.shift><Key.shift><Key.shift><Key.shift><Key.shift><Key.shift><Key.shift><Key.shift><Key.shift><Key.shift><Key.shift><Key.shift><Key.shift><Key.shift><Key.shift><Key.shift><Key.shift><Key.shift><Key.shift><Key.shift><Key.shift><Key.shift><Key.shift><Key.shift><Key.shift><Key.shift><Key.shift><Key.shift><Key.shift>$2,350<Key.enter><Key.shift><Key.shift><Key.shift><Key.shift><Key.shift><Key.shift><Key.shift><Key.shift><Key.shift><Key.shift><Key.shift><Key.shift><Key.shift><Key.shift><Key.shift><Key.shift><Key.shift><Key.shift><Key.shift><Key.shift><Key.shift><Key.shift><Key.shift><Key.shift><Key.shift><Key.shift><Key.shift><Key.shift>$2,200<Key.enter><Key.shift><Key.shift><Key.shift><Key.shift><Key.shift><Key.shift><Key.shift><Key.shift><Key.shift><Key.shift><Key.shift><Key.shift><Key.shift><Key.shift><Key.shift><Key.shift><Key.shift><Key.shift><Key.shift><Key.shift><Key.shift><Key.shift><Key.shift><Key.shift><Key.shift><Key.shift><Key.shift><Key.shift>$2,170<Key.enter><Key.shift><Key.shift><Key.shift><Key.shift><Key.shift><Key.shift><Key.shift><Key.shift><Key.shift><Key.shift>$2,120<Key.enter><Key.shift><Key.shift><Key.shift><Key.shift><Key.shift><Key.shift><Key.shift><Key.shift><Key.shift><Key.shift><Key.shift><Key.shift><Key.shift><Key.shift><Key.shift><Key.shift><Key.shift><Key.shift><Key.shift><Key.shift><Key.shift><Key.shift><Key.shift><Key.shift>$2,100<Key.enter><Key.shift><Key.shift><Key.shift><Key.shift><Key.shift><Key.shift><Key.shift><Key.shift><Key.shift><Key.shift>$21,00<Key.backspace><Key.backspace><Key.backspace><Key.backspace>,100<Key.enter>
Screenshot: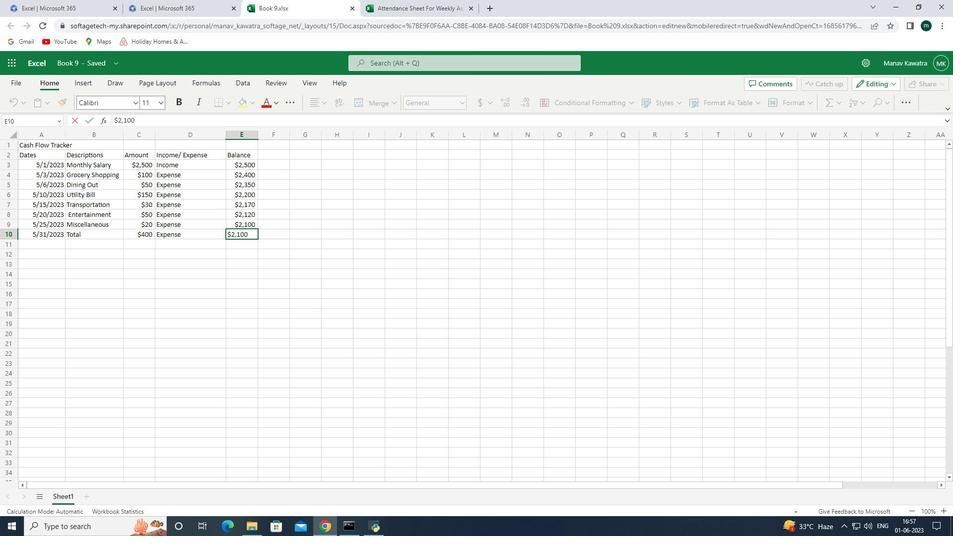 
Action: Mouse moved to (68, 143)
Screenshot: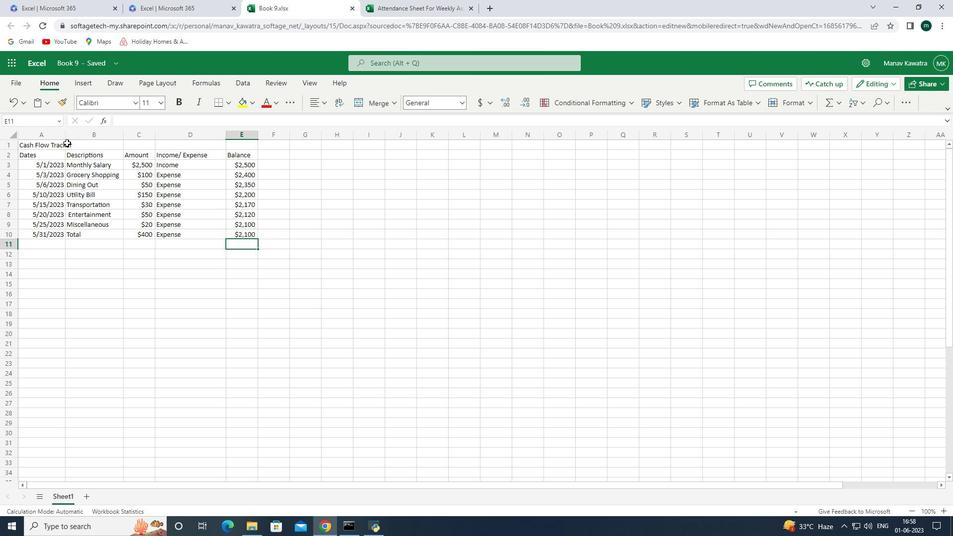 
Action: Mouse pressed left at (68, 143)
Screenshot: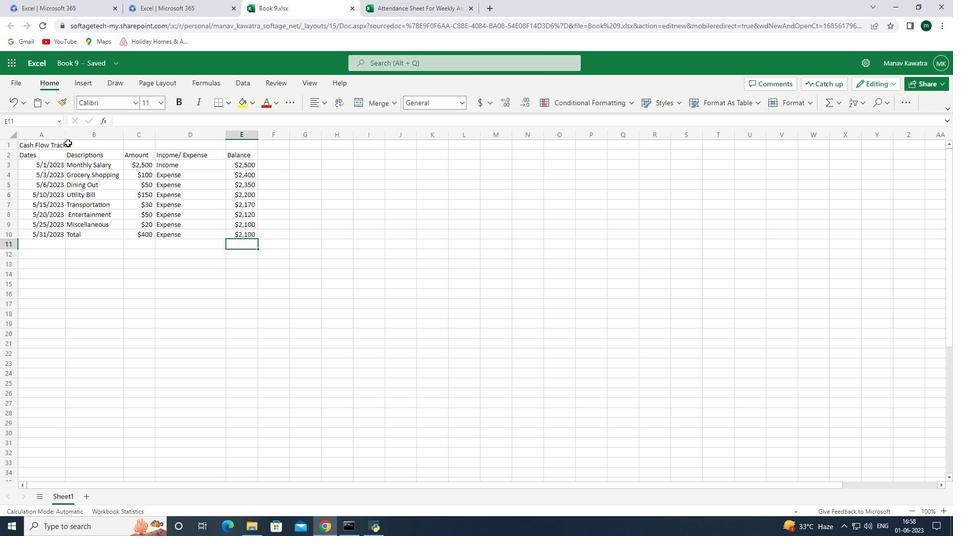 
Action: Mouse moved to (55, 148)
Screenshot: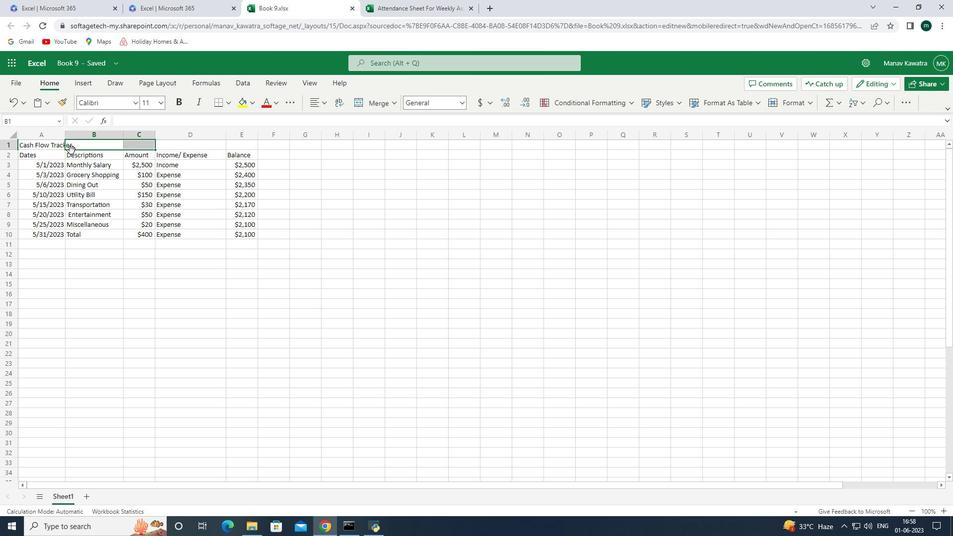 
Action: Mouse pressed left at (55, 148)
Screenshot: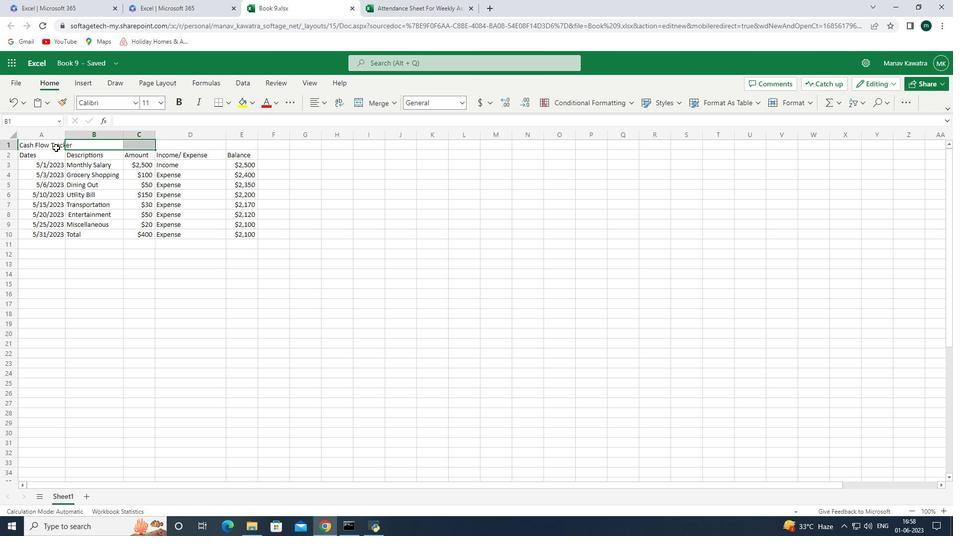 
Action: Mouse pressed left at (55, 148)
Screenshot: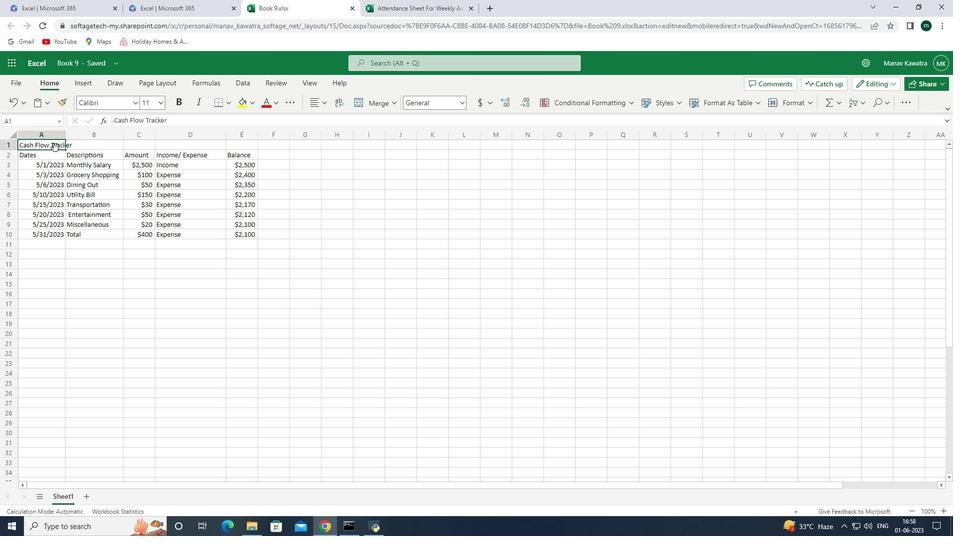 
Action: Mouse moved to (48, 142)
Screenshot: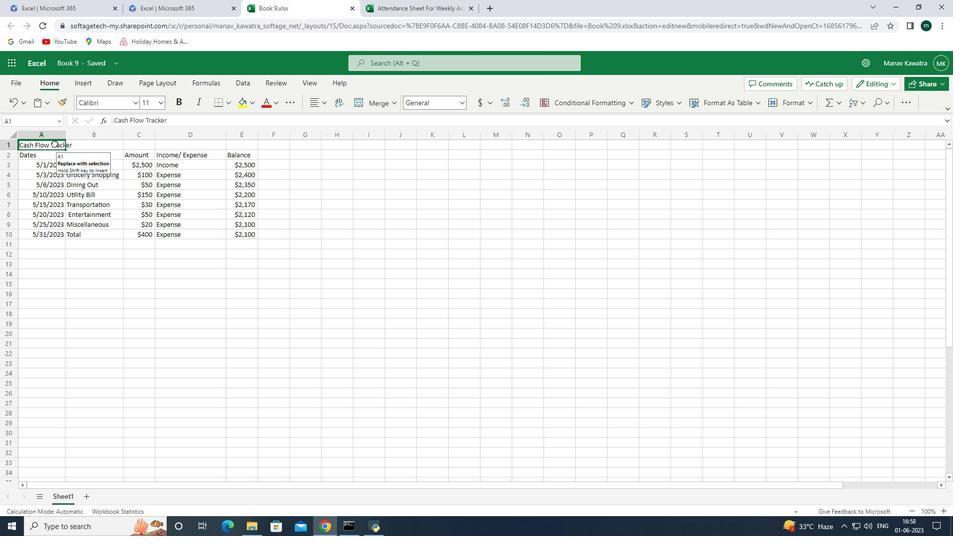 
Action: Mouse pressed left at (48, 142)
Screenshot: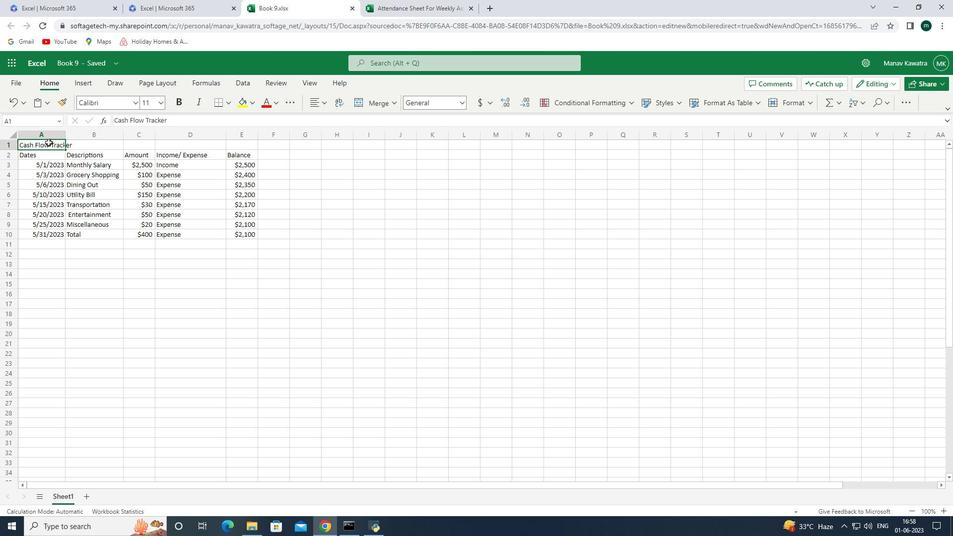 
Action: Mouse moved to (361, 102)
Screenshot: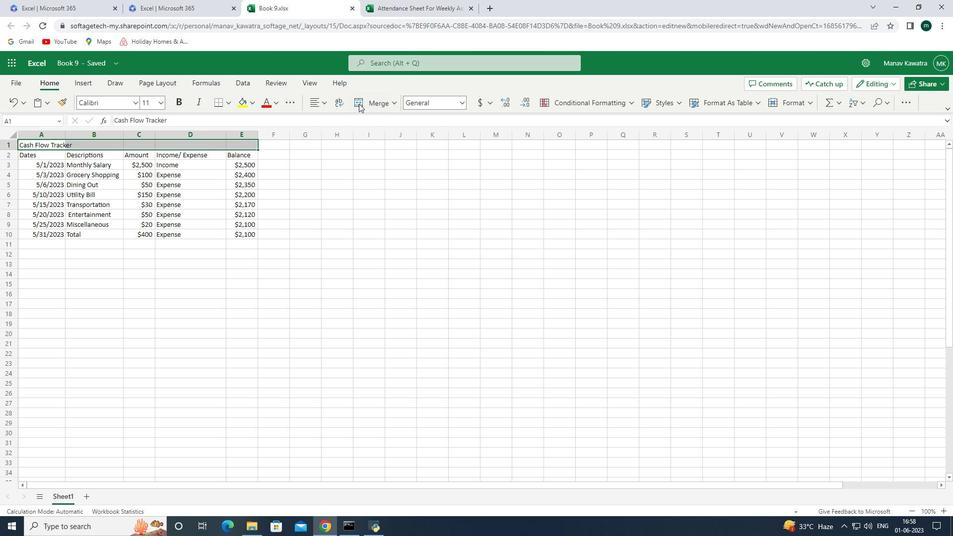 
Action: Mouse pressed left at (361, 102)
Screenshot: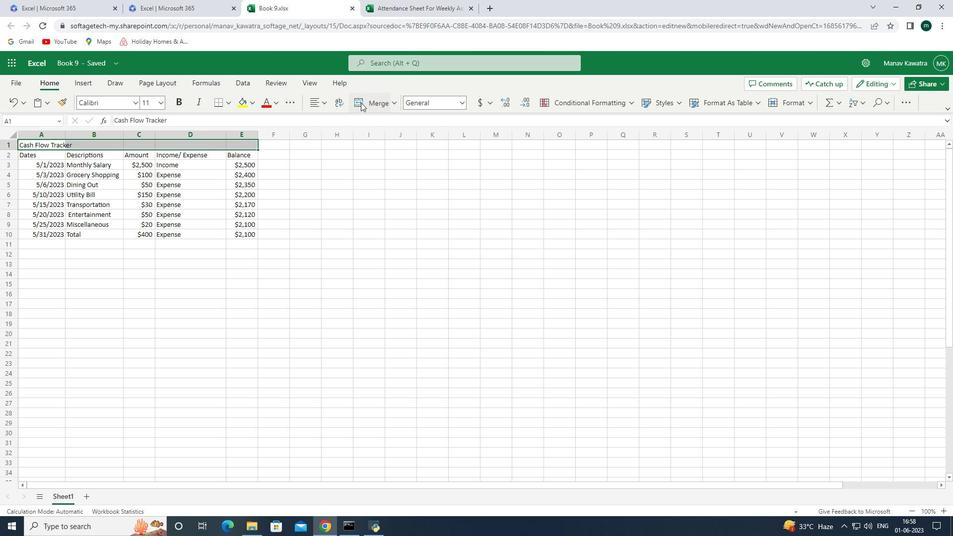 
Action: Mouse moved to (208, 194)
Screenshot: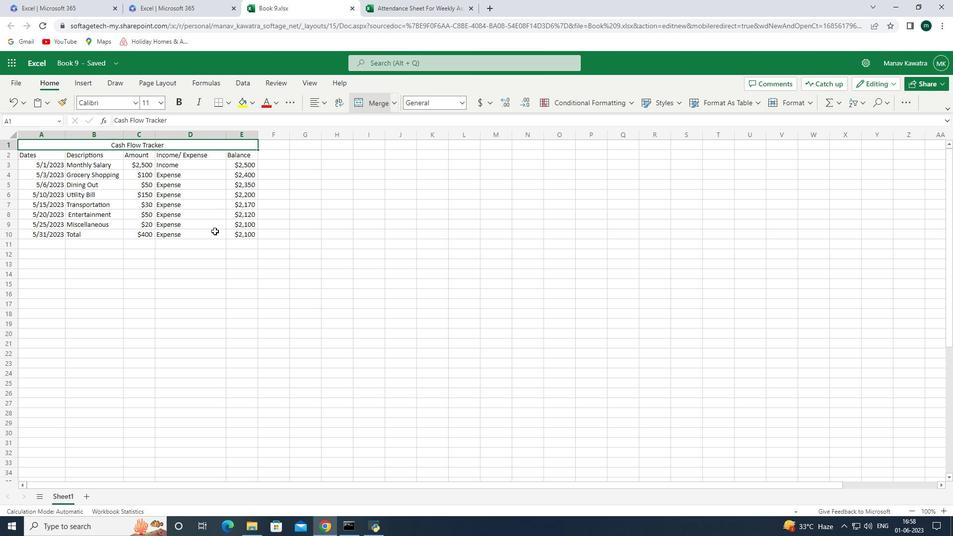 
Action: Mouse pressed left at (208, 194)
Screenshot: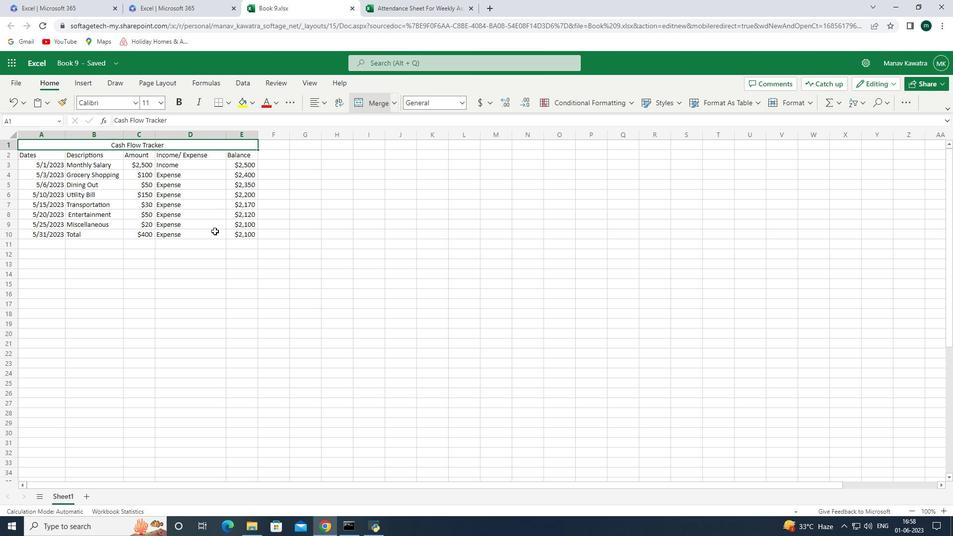 
Action: Mouse moved to (116, 58)
Screenshot: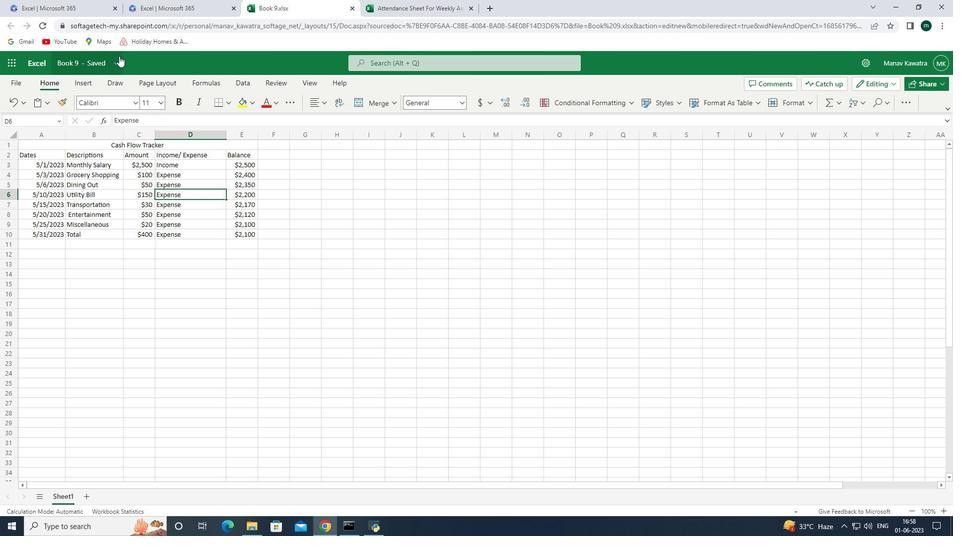 
Action: Mouse pressed left at (116, 58)
Screenshot: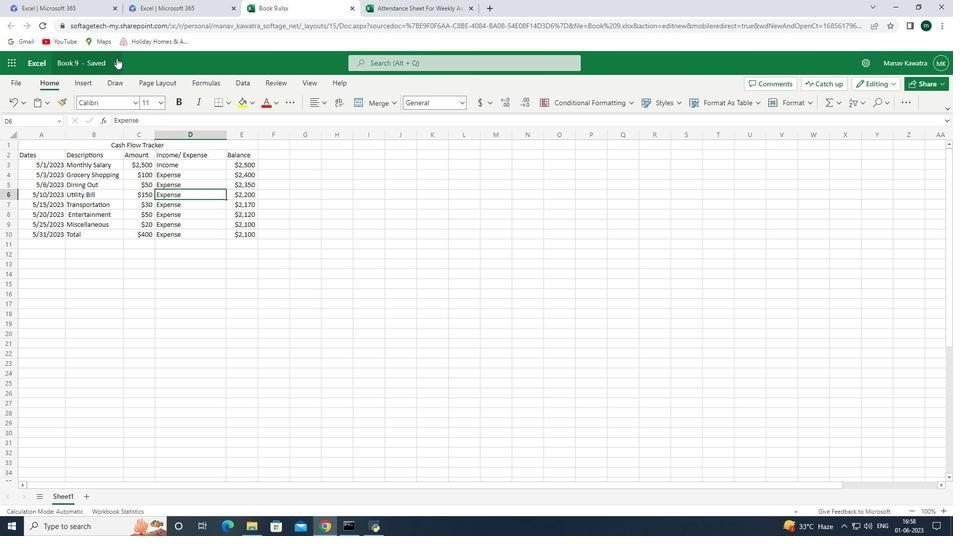 
Action: Mouse moved to (131, 108)
Screenshot: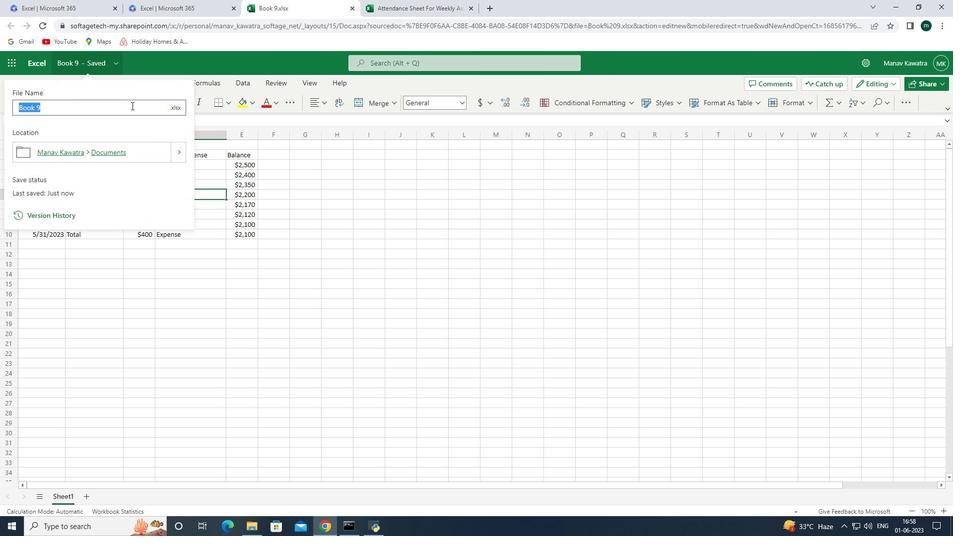 
Action: Key pressed <Key.shift><Key.shift><Key.shift><Key.shift><Key.shift><Key.shift><Key.shift><Key.shift><Key.shift><Key.shift><Key.shift><Key.shift><Key.shift><Key.shift><Key.shift><Key.shift><Key.shift><Key.shift><Key.shift><Key.shift><Key.shift><Key.shift><Key.shift><Key.shift><Key.shift><Key.shift><Key.shift><Key.shift><Key.shift><Key.shift><Key.shift><Key.shift><Key.shift><Key.shift><Key.shift><Key.shift><Key.shift><Key.shift><Key.shift><Key.shift><Key.shift><Key.shift><Key.shift><Key.shift><Key.shift><Key.shift><Key.shift><Key.shift><Key.shift><Key.shift><Key.shift><Key.shift><Key.shift><Key.shift><Key.shift><Key.shift><Key.shift><Key.shift><Key.shift><Key.shift><Key.shift><Key.shift><Key.shift><Key.shift><Key.shift><Key.shift><Key.shift><Key.shift><Key.shift><Key.shift><Key.shift><Key.shift><Key.shift><Key.shift><Key.shift><Key.shift><Key.shift><Key.shift><Key.shift><Key.shift><Key.shift><Key.shift><Key.shift><Key.shift><Key.shift><Key.shift><Key.shift><Key.shift><Key.shift><Key.shift><Key.shift><Key.shift><Key.shift><Key.shift><Key.shift><Key.shift><Key.shift><Key.shift><Key.shift><Key.shift><Key.shift><Key.shift><Key.shift><Key.shift><Key.shift><Key.shift><Key.shift>Attean<Key.backspace><Key.backspace>ndance<Key.space><Key.shift><Key.shift><Key.shift>Sg<Key.backspace>heet<Key.space><Key.shift><Key.shift><Key.shift><Key.shift><Key.shift><Key.shift><Key.shift><Key.shift><Key.shift><Key.shift><Key.shift>For<Key.space><Key.shift><Key.shift><Key.shift><Key.shift><Key.shift><Key.shift>Weeky<Key.backspace>ly<Key.space><Key.shift><Key.shift><Key.shift><Key.shift><Key.shift><Key.shift><Key.shift><Key.shift>Tracking<Key.space><Key.enter>ctrl+S<'\x13'><'\x13'><'\x13'>
Screenshot: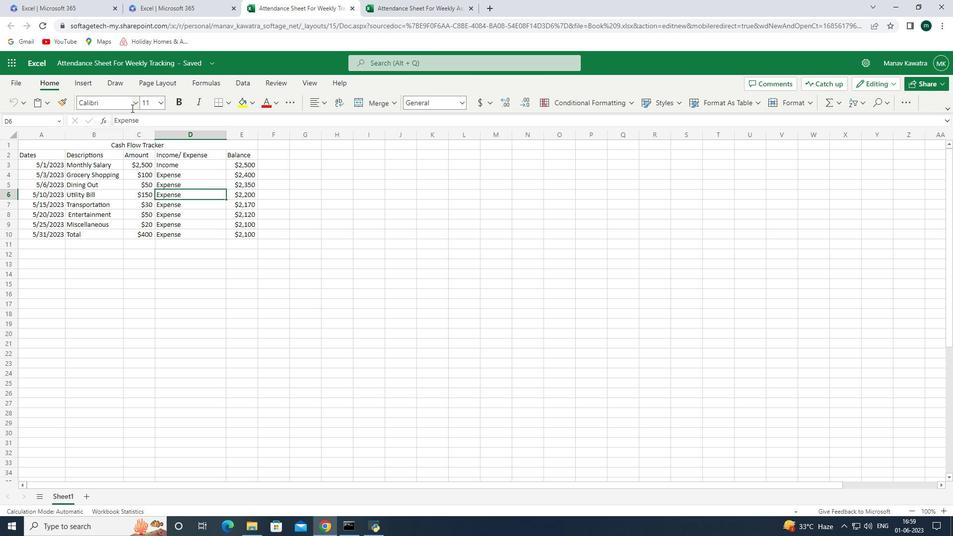 
Action: Mouse moved to (307, 149)
Screenshot: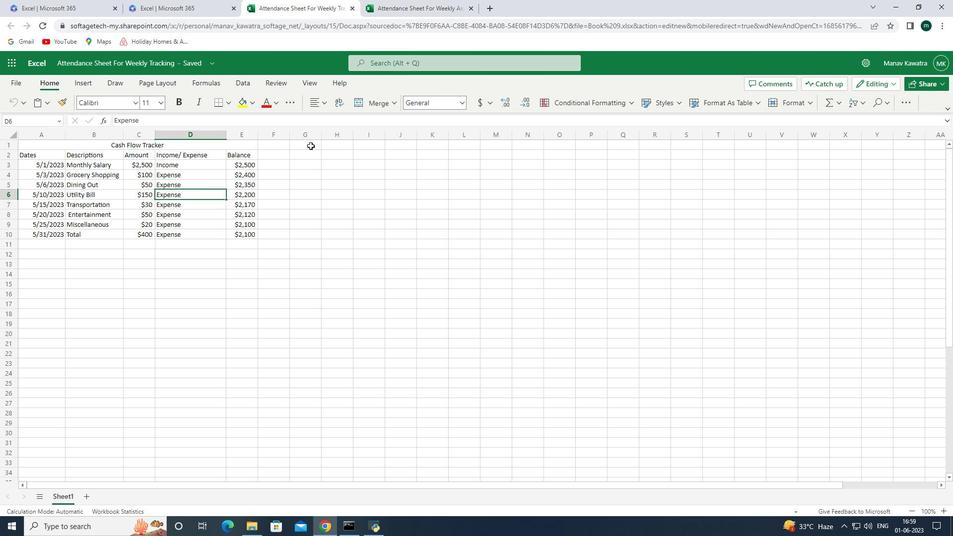 
Action: Key pressed ctrl+S<'\x13'><'\x13'>
Screenshot: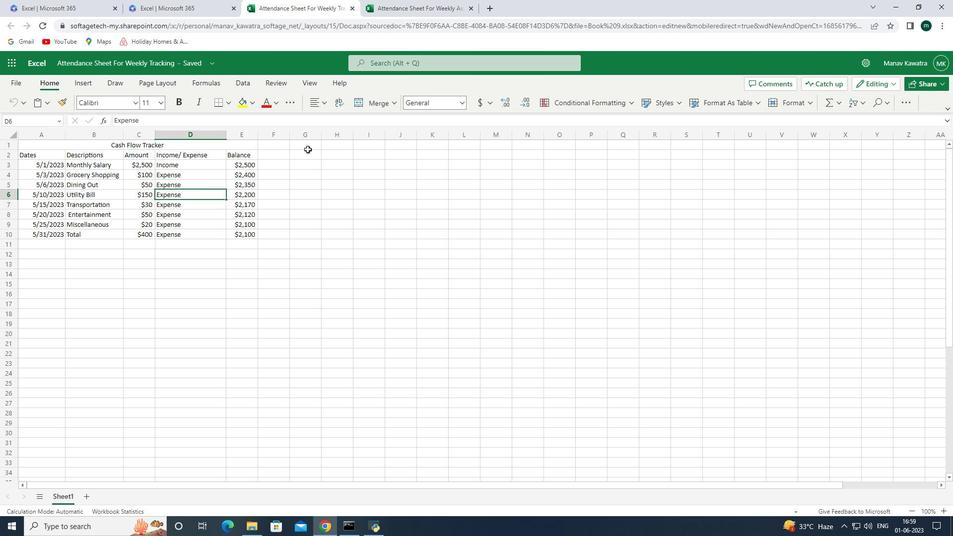 
Action: Mouse moved to (308, 146)
Screenshot: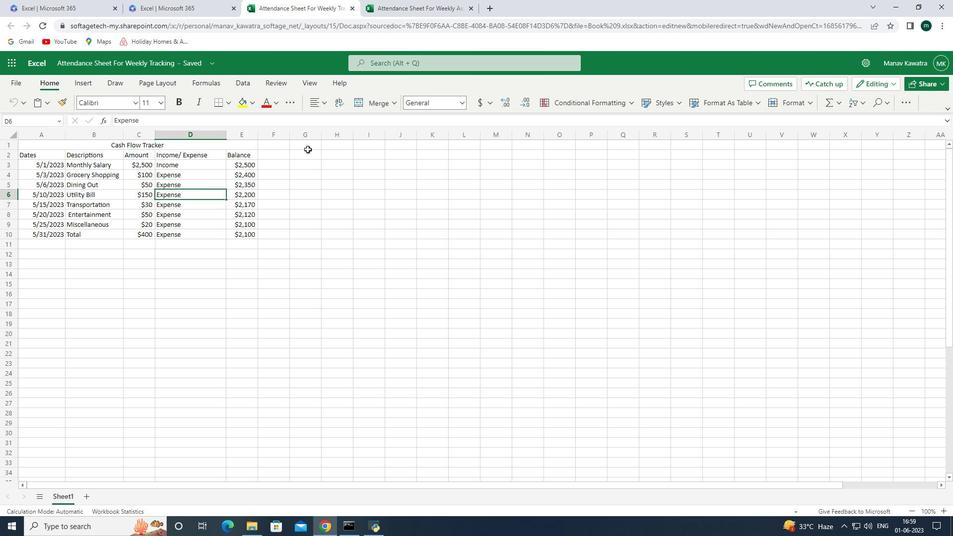 
Action: Key pressed <'\x13'>
Screenshot: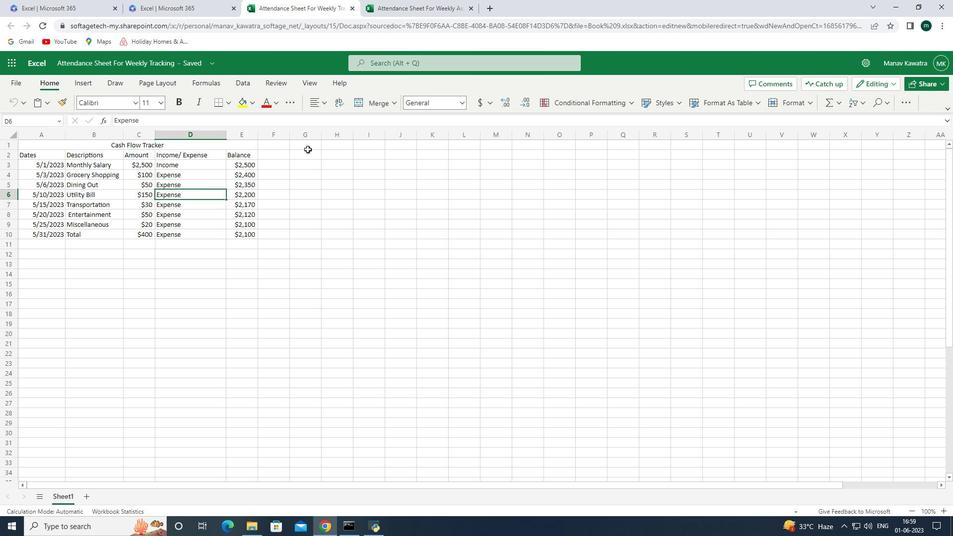 
Action: Mouse moved to (335, 123)
Screenshot: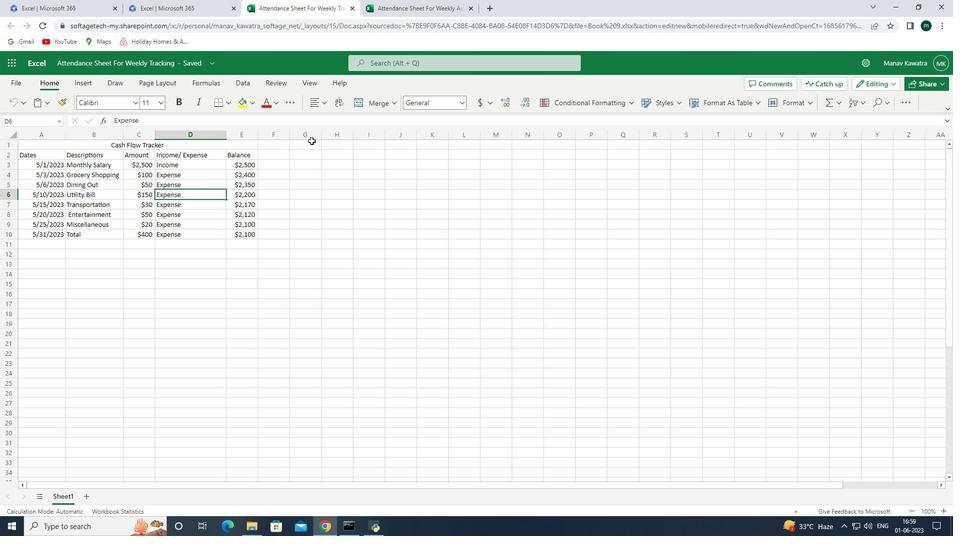 
Action: Key pressed <'\x13'>
Screenshot: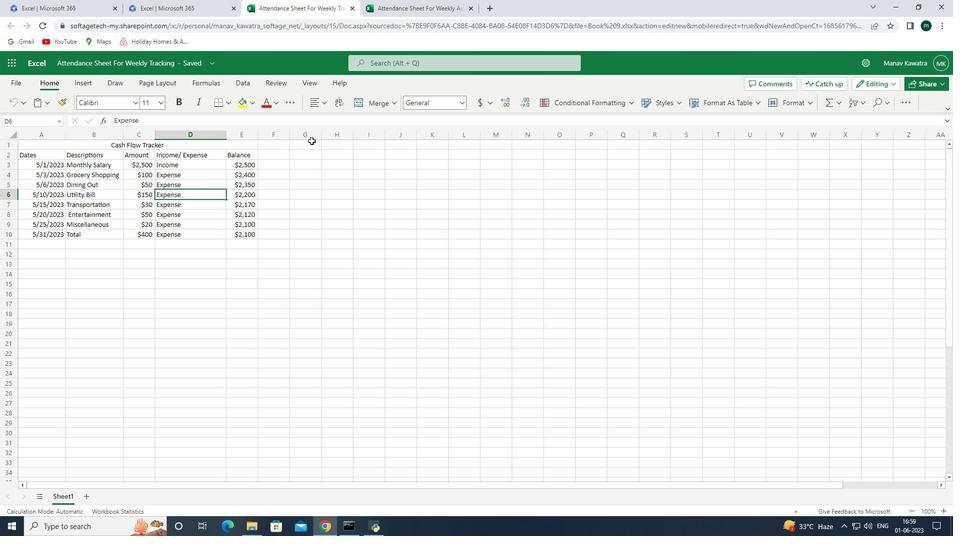 
Action: Mouse moved to (273, 173)
Screenshot: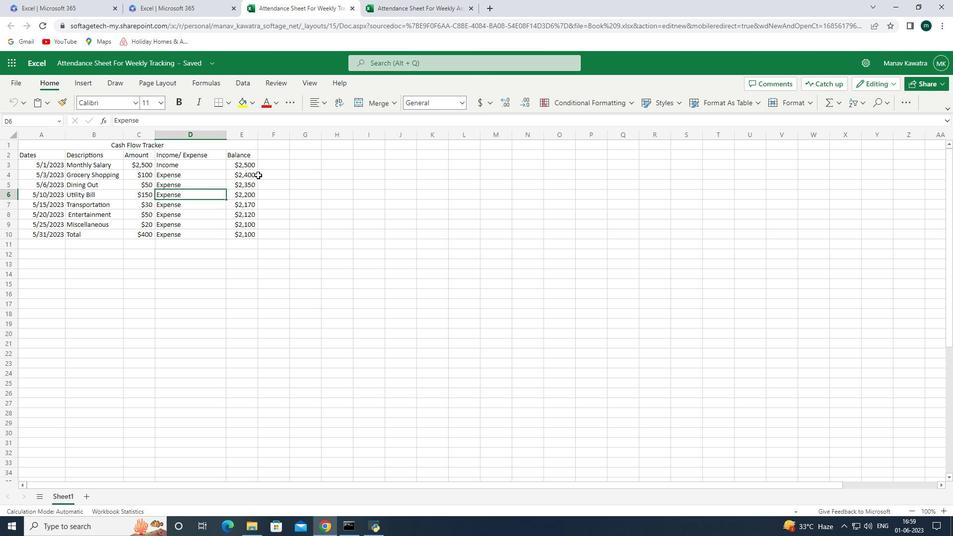 
Action: Mouse pressed left at (273, 173)
Screenshot: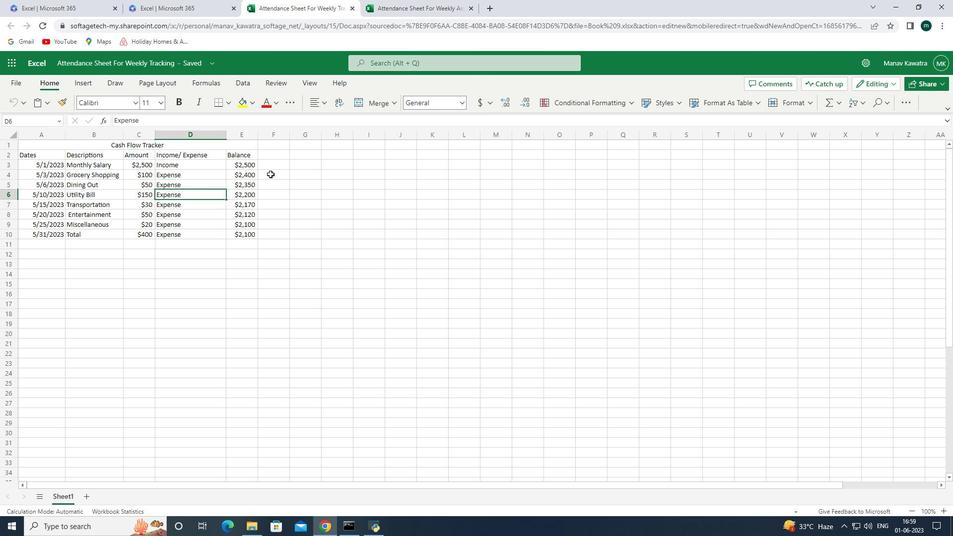 
Action: Mouse moved to (271, 234)
Screenshot: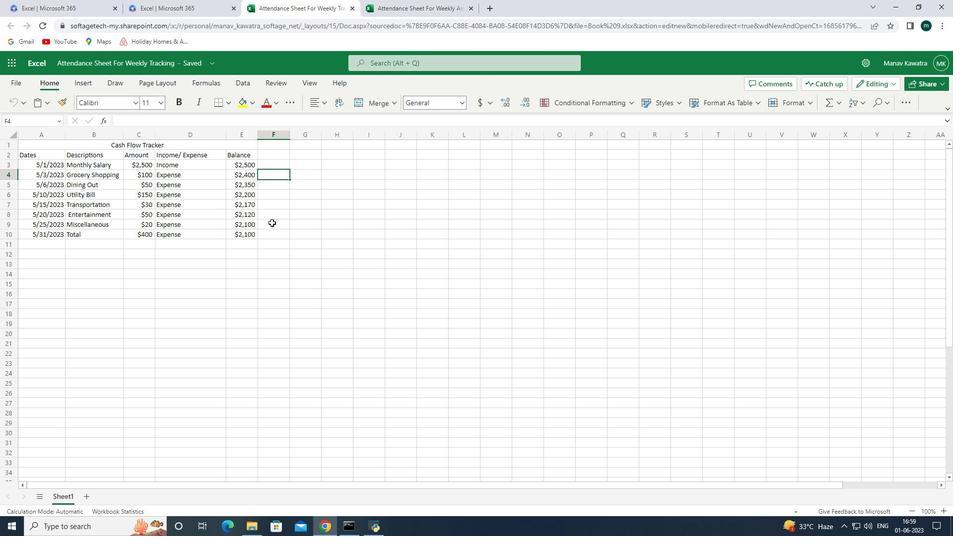 
